 Task: Find connections with filter location Fontaine with filter topic #CVwith filter profile language German with filter current company Computacenter with filter school St.Columba's School, New Delhi with filter industry Family Planning Centers with filter service category Videography with filter keywords title Medical Laboratory Tech
Action: Mouse moved to (551, 88)
Screenshot: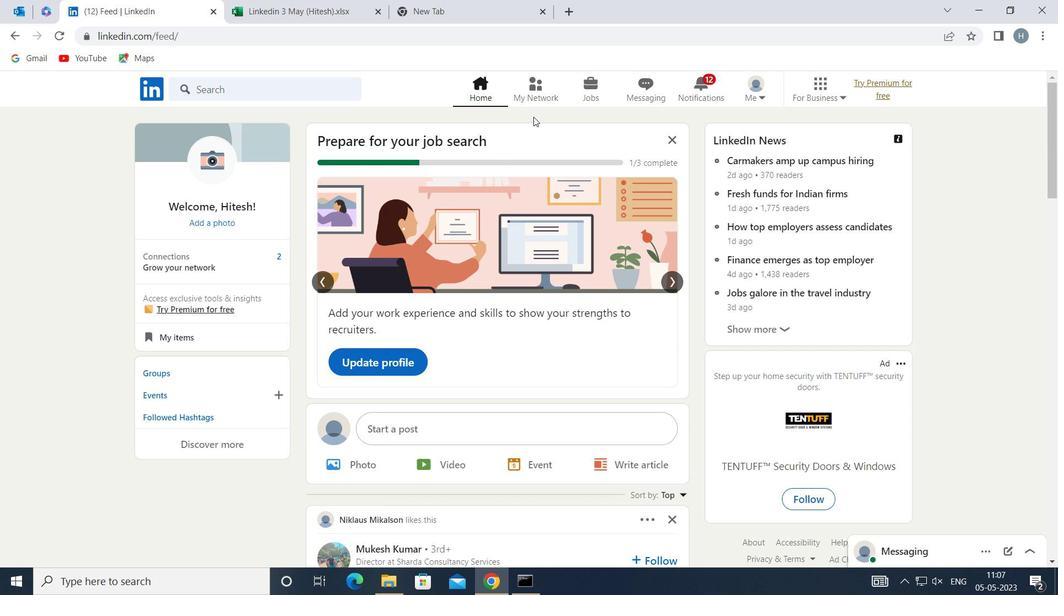 
Action: Mouse pressed left at (551, 88)
Screenshot: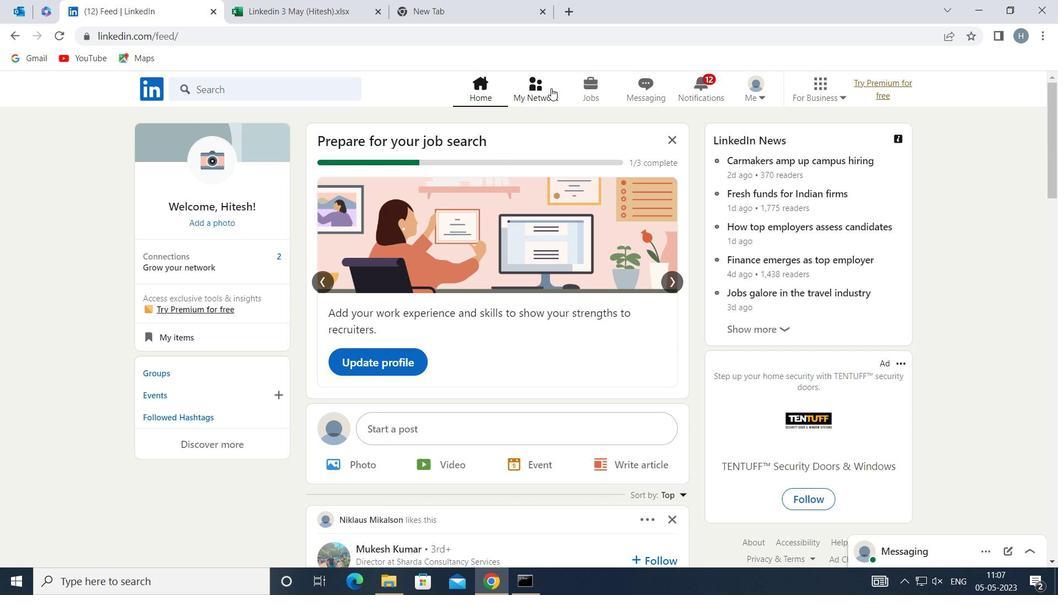 
Action: Mouse moved to (275, 169)
Screenshot: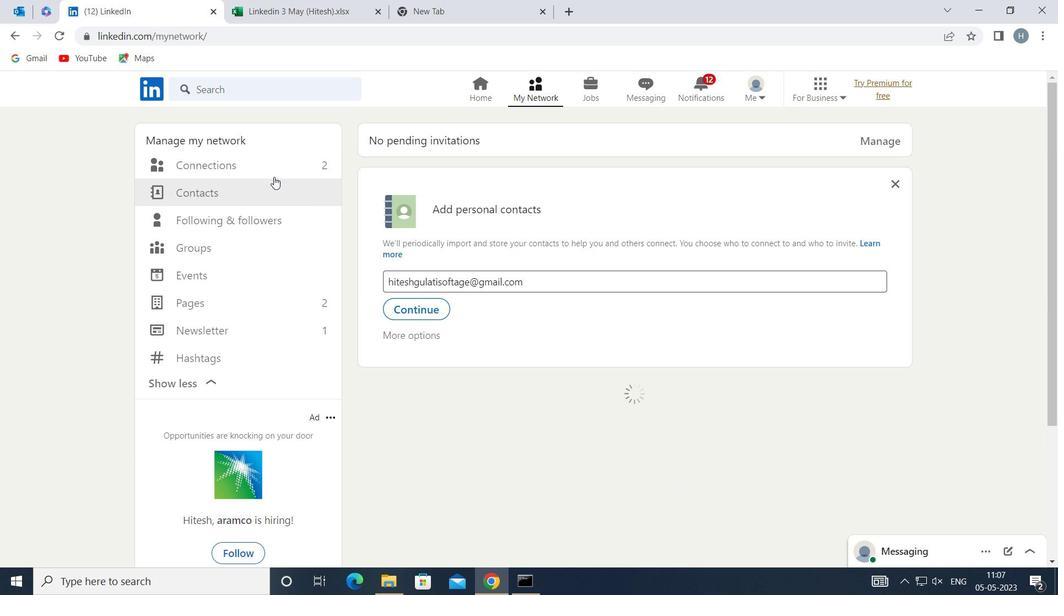 
Action: Mouse pressed left at (275, 169)
Screenshot: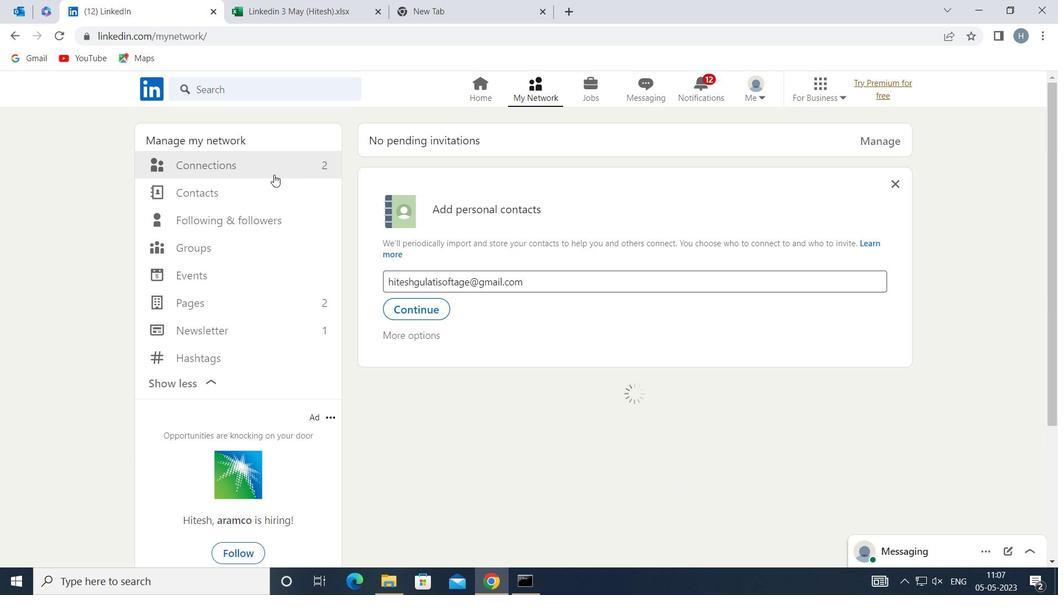 
Action: Mouse moved to (634, 168)
Screenshot: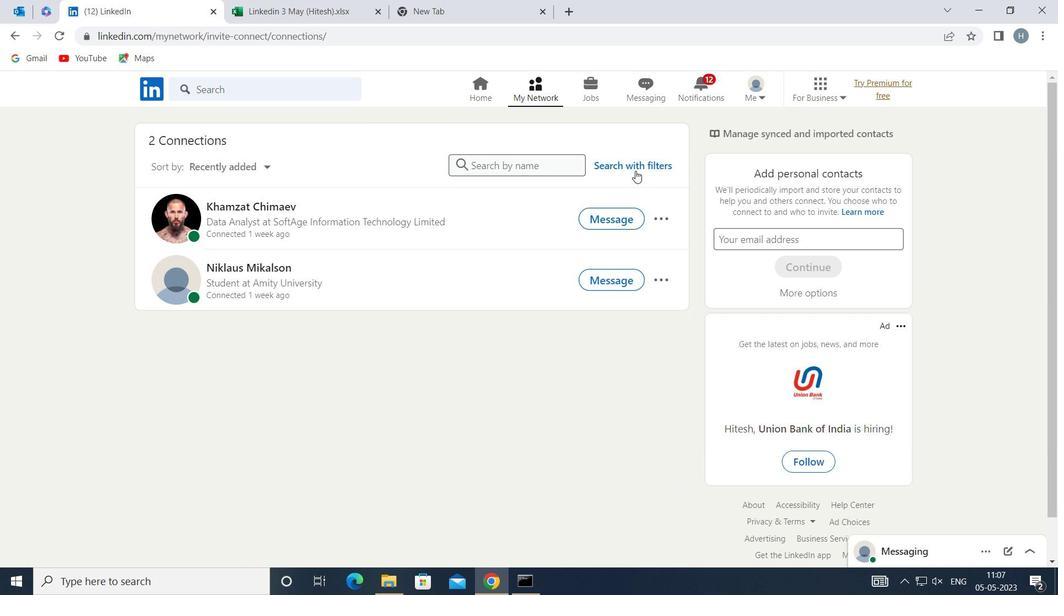 
Action: Mouse pressed left at (634, 168)
Screenshot: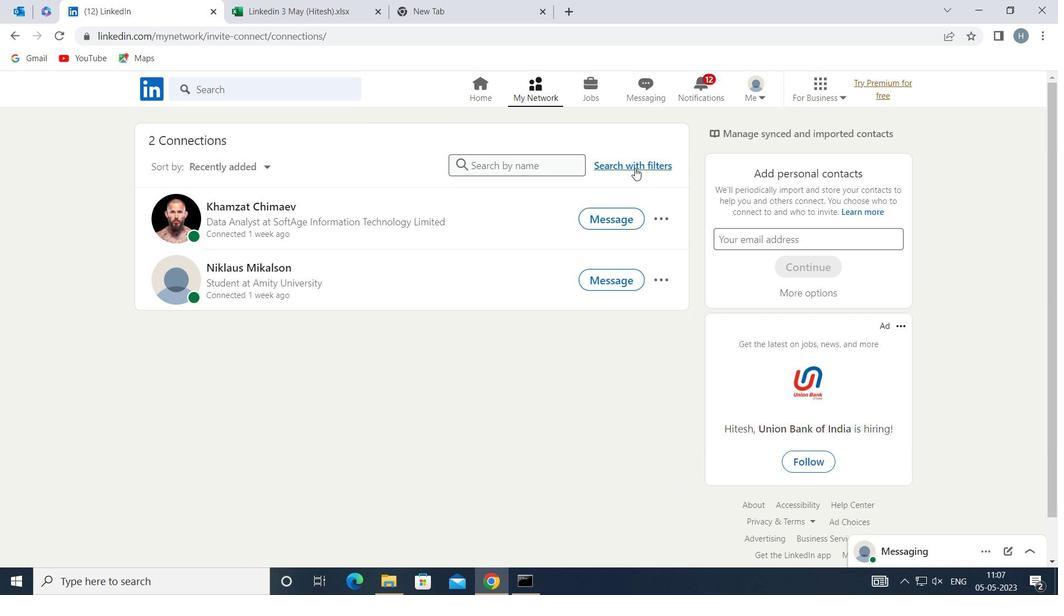 
Action: Mouse moved to (577, 128)
Screenshot: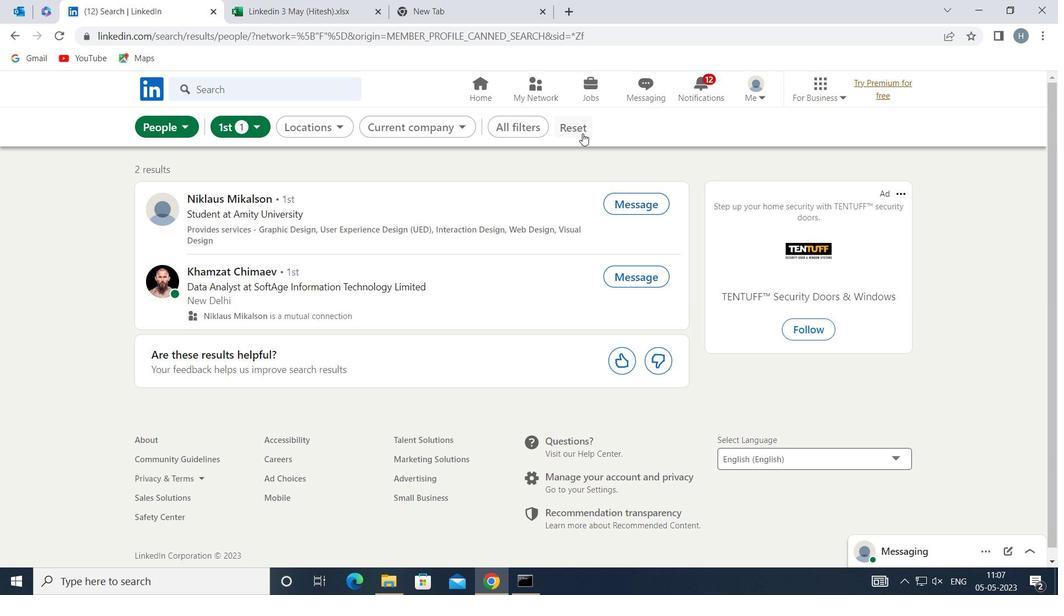 
Action: Mouse pressed left at (577, 128)
Screenshot: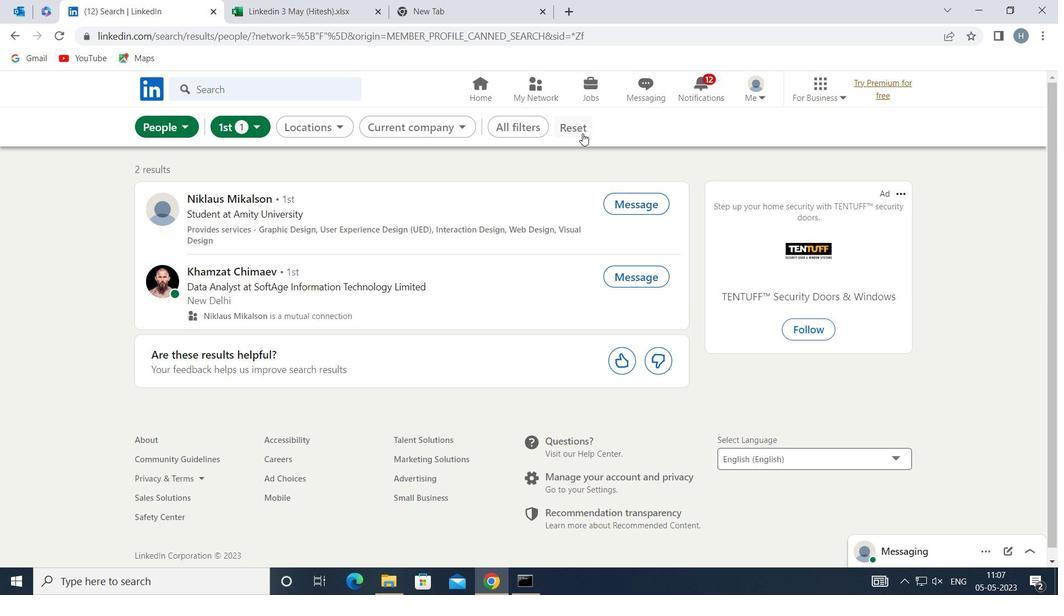 
Action: Mouse moved to (565, 128)
Screenshot: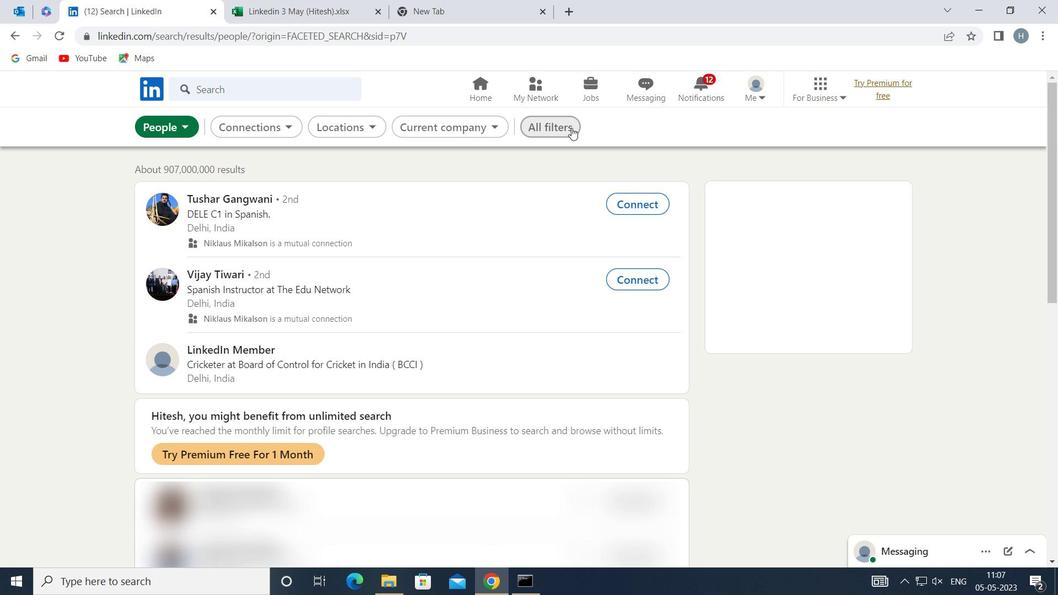 
Action: Mouse pressed left at (565, 128)
Screenshot: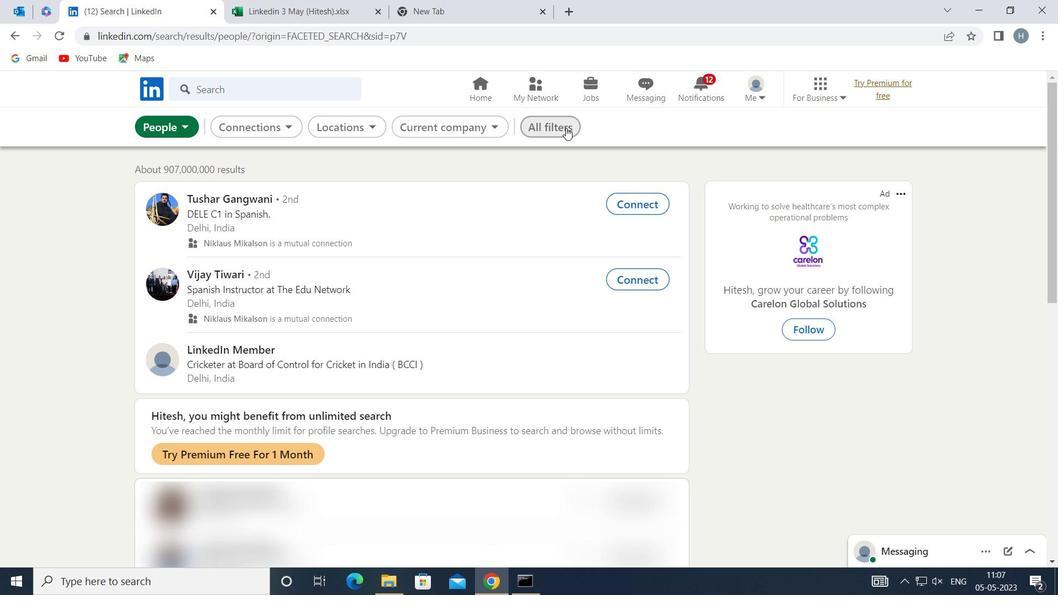 
Action: Mouse moved to (844, 349)
Screenshot: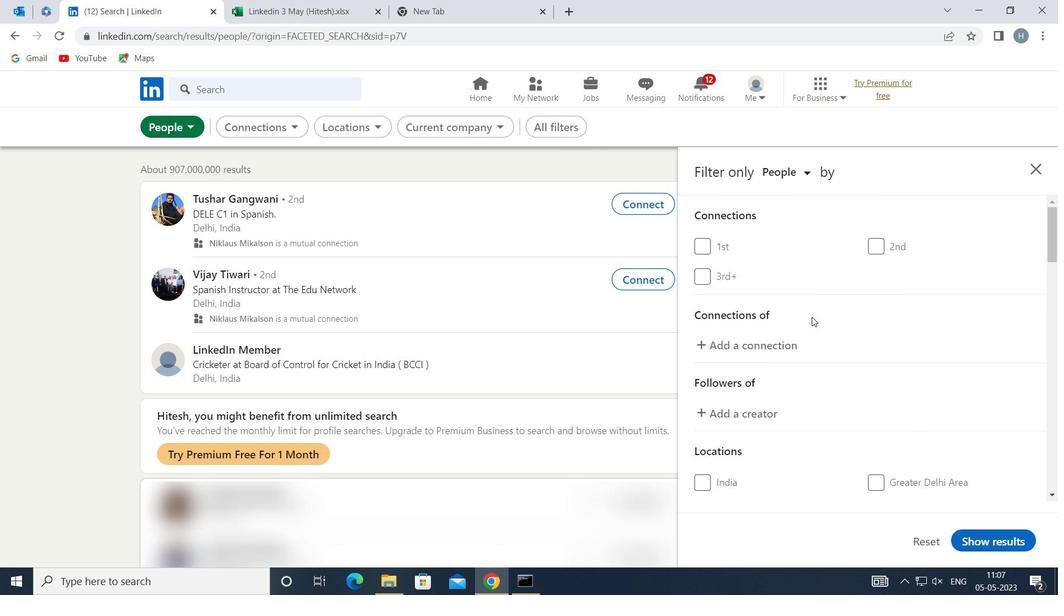 
Action: Mouse scrolled (844, 348) with delta (0, 0)
Screenshot: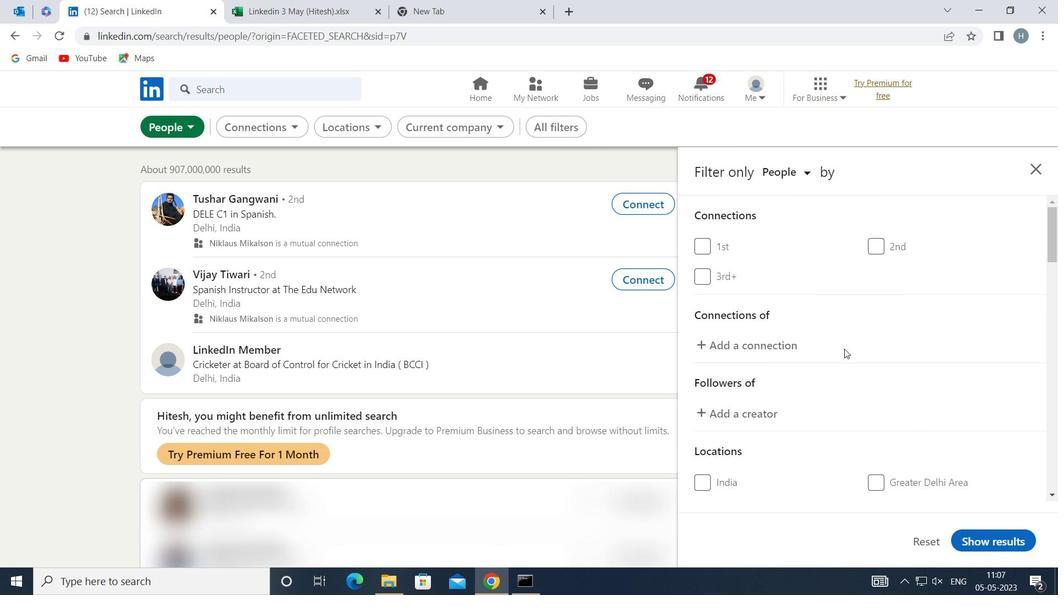 
Action: Mouse scrolled (844, 348) with delta (0, 0)
Screenshot: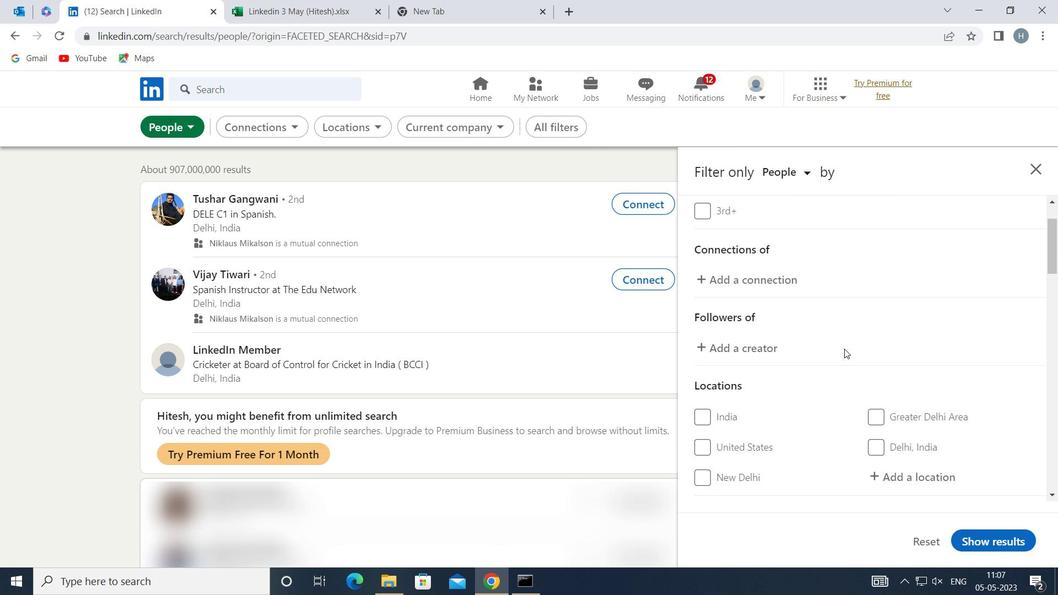 
Action: Mouse scrolled (844, 348) with delta (0, 0)
Screenshot: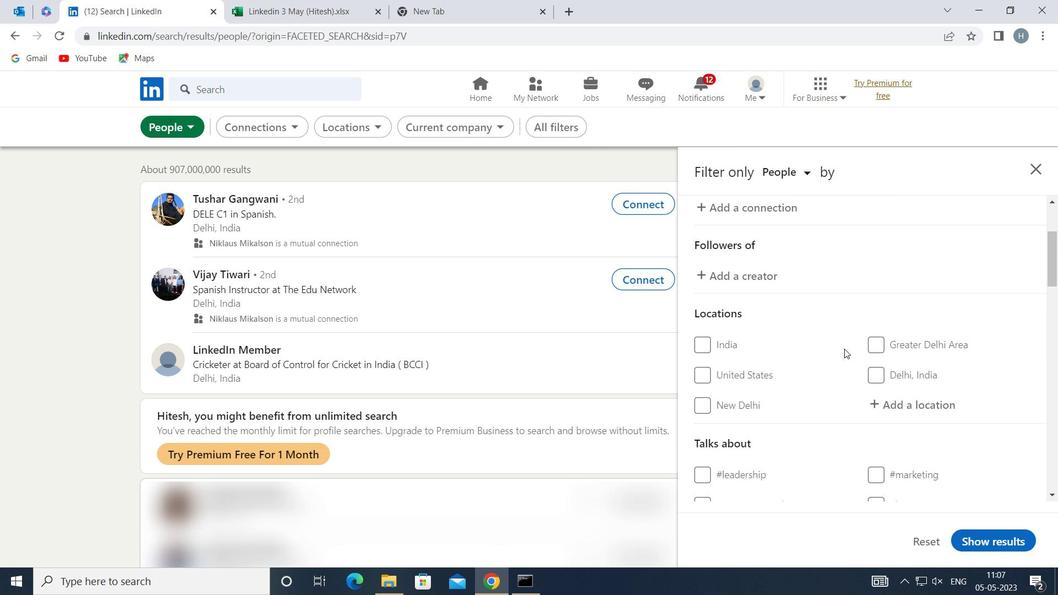 
Action: Mouse moved to (919, 332)
Screenshot: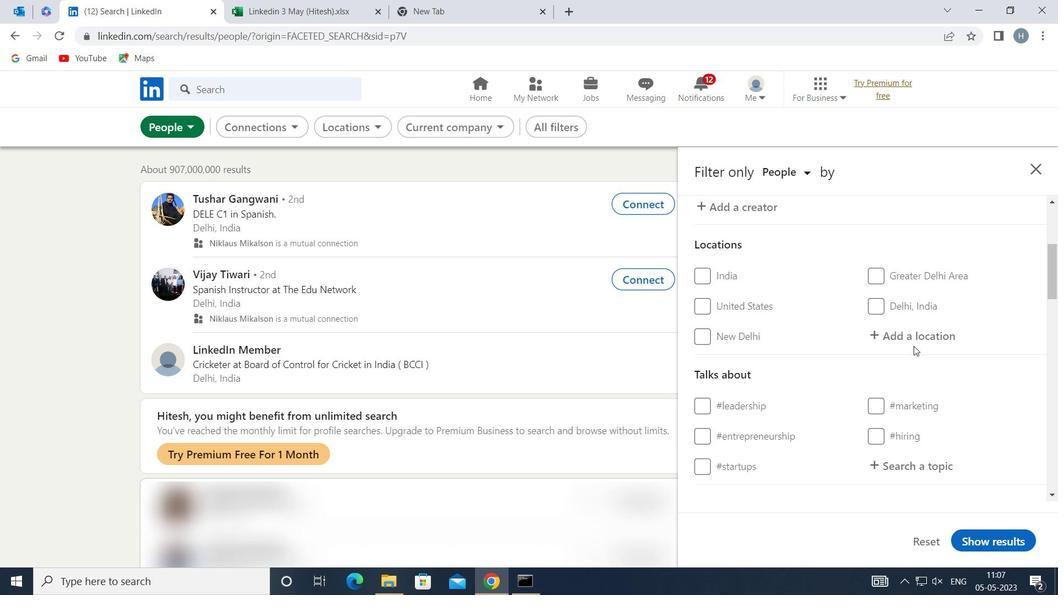 
Action: Mouse pressed left at (919, 332)
Screenshot: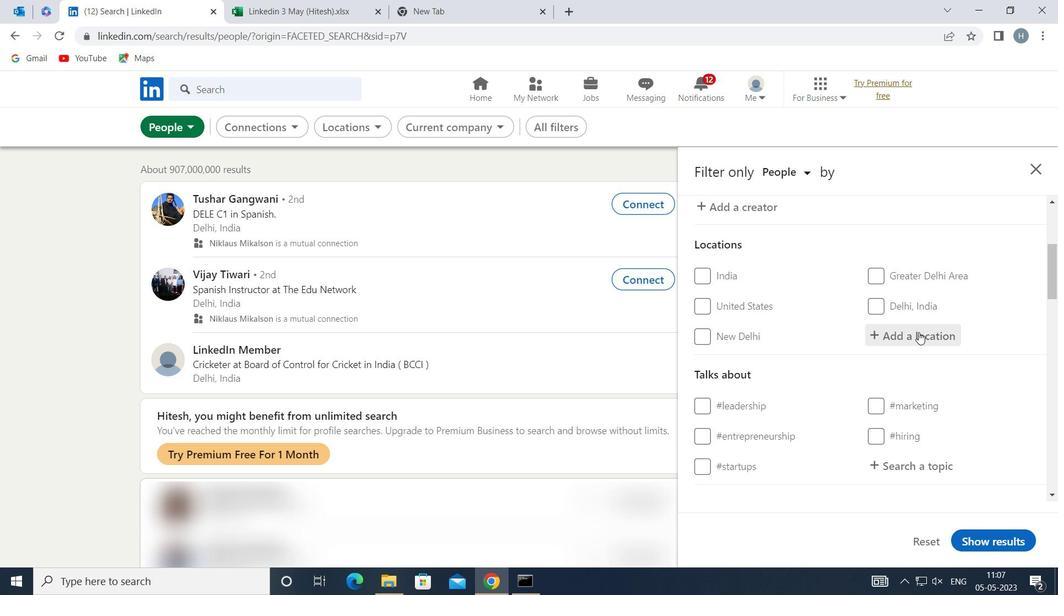 
Action: Key pressed <Key.shift>FONTAINE
Screenshot: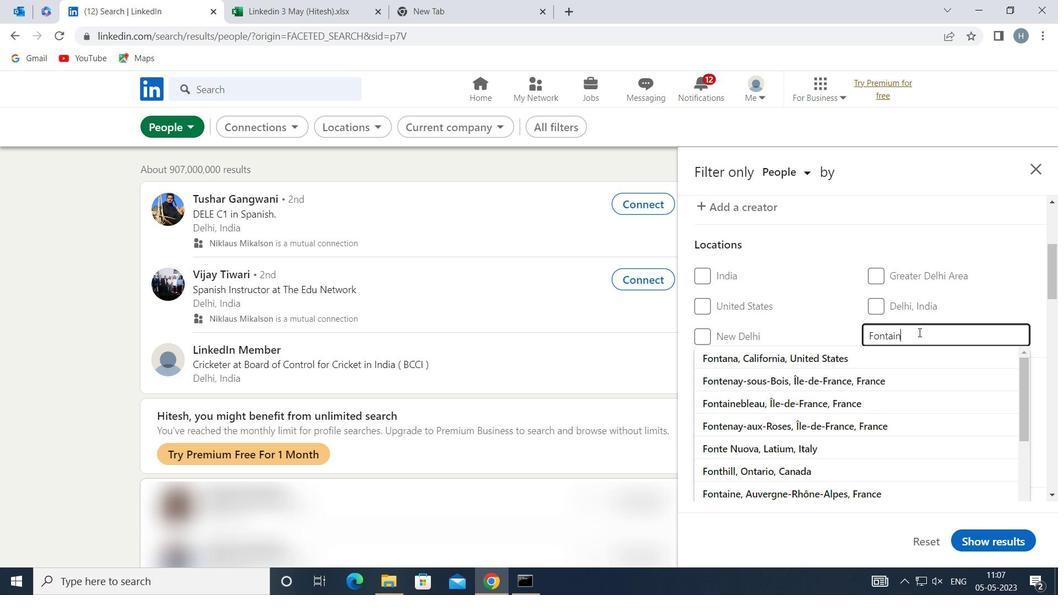 
Action: Mouse moved to (900, 357)
Screenshot: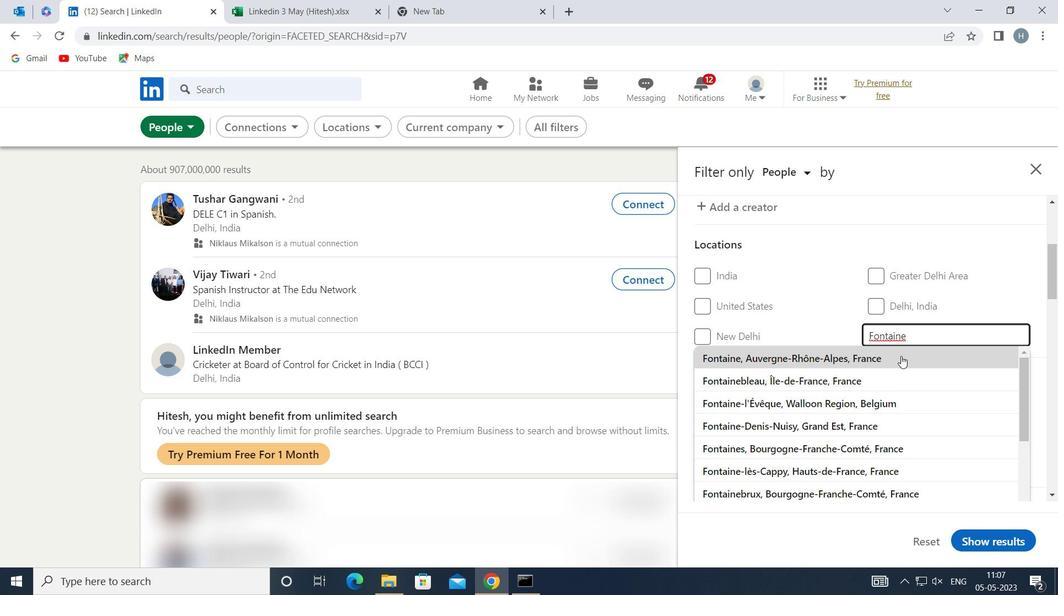 
Action: Mouse pressed left at (900, 357)
Screenshot: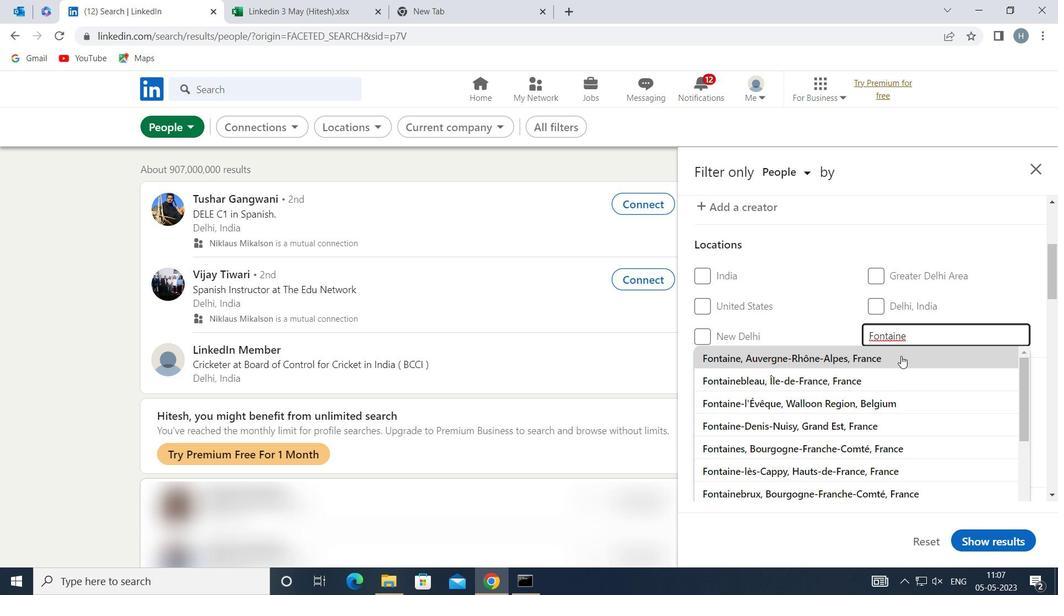 
Action: Mouse moved to (880, 323)
Screenshot: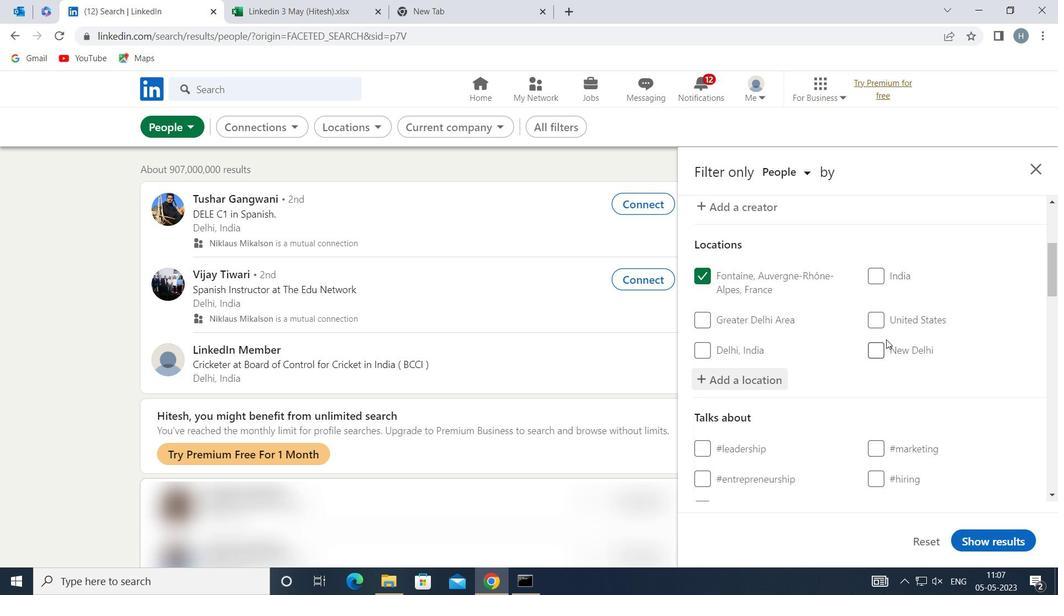 
Action: Mouse scrolled (880, 322) with delta (0, 0)
Screenshot: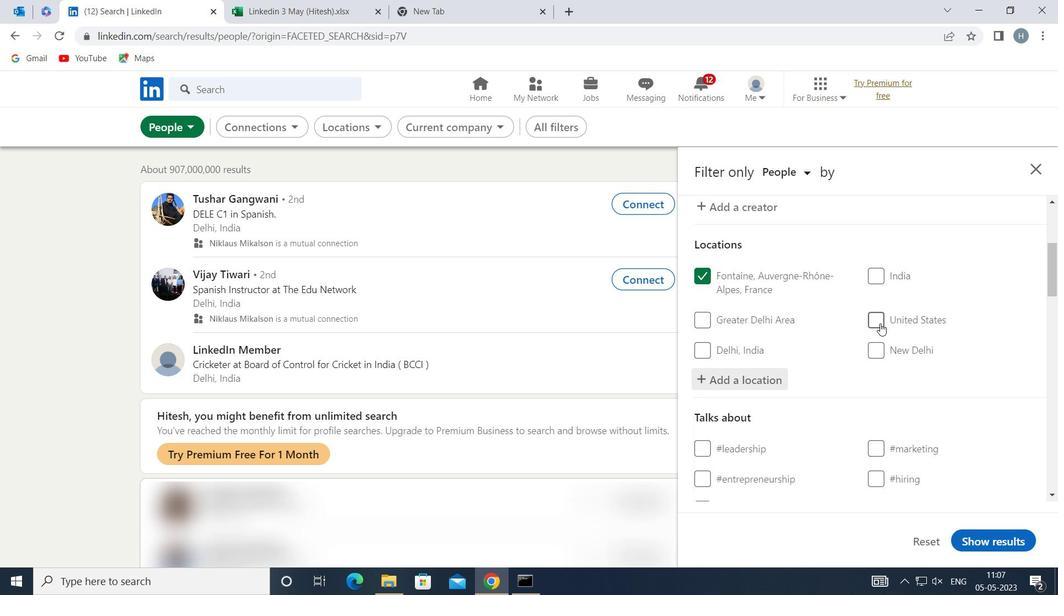 
Action: Mouse moved to (883, 331)
Screenshot: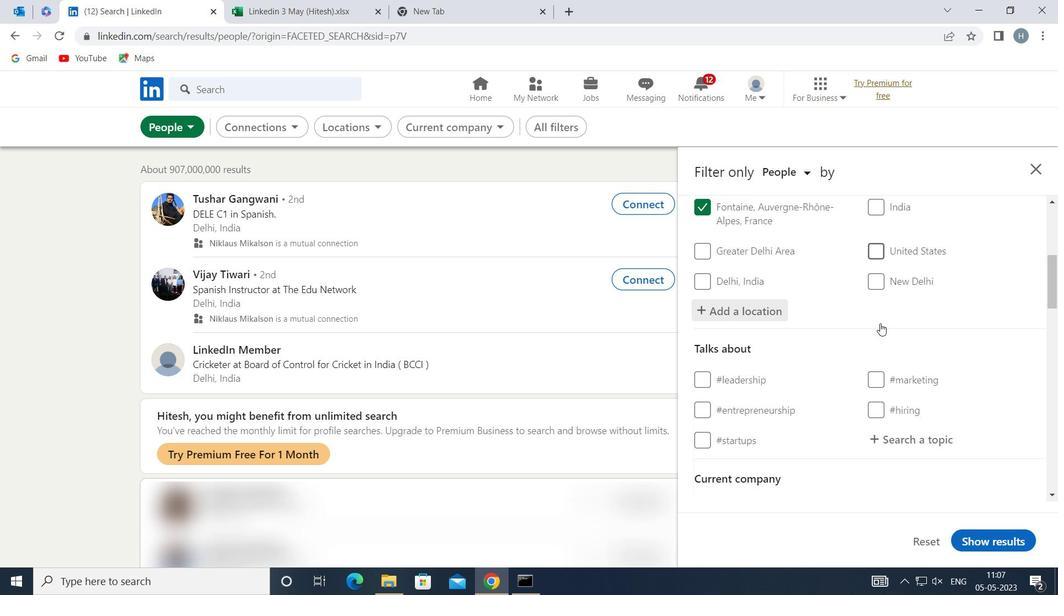 
Action: Mouse scrolled (883, 331) with delta (0, 0)
Screenshot: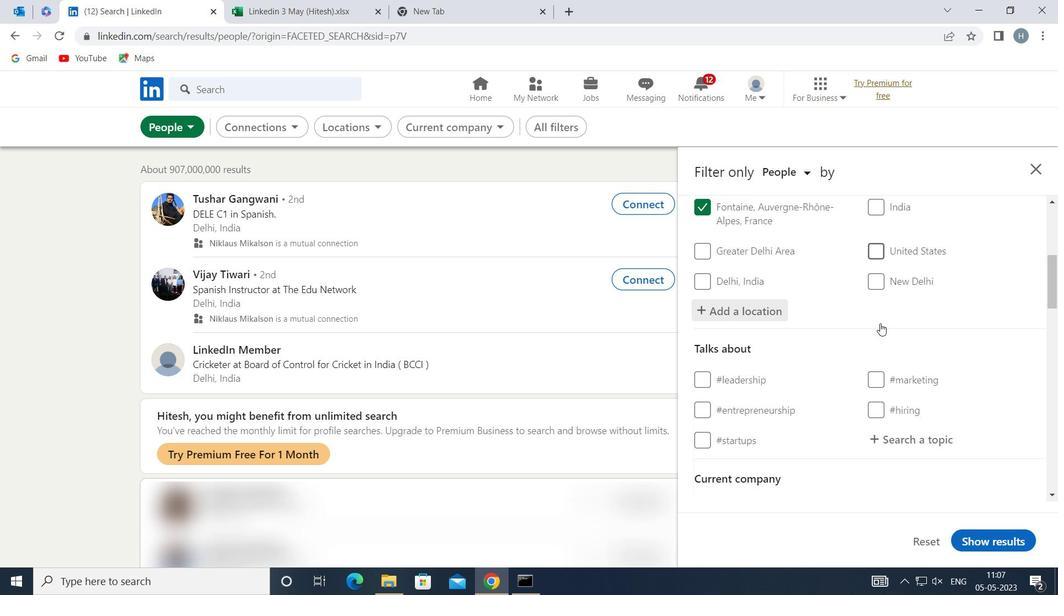 
Action: Mouse moved to (930, 373)
Screenshot: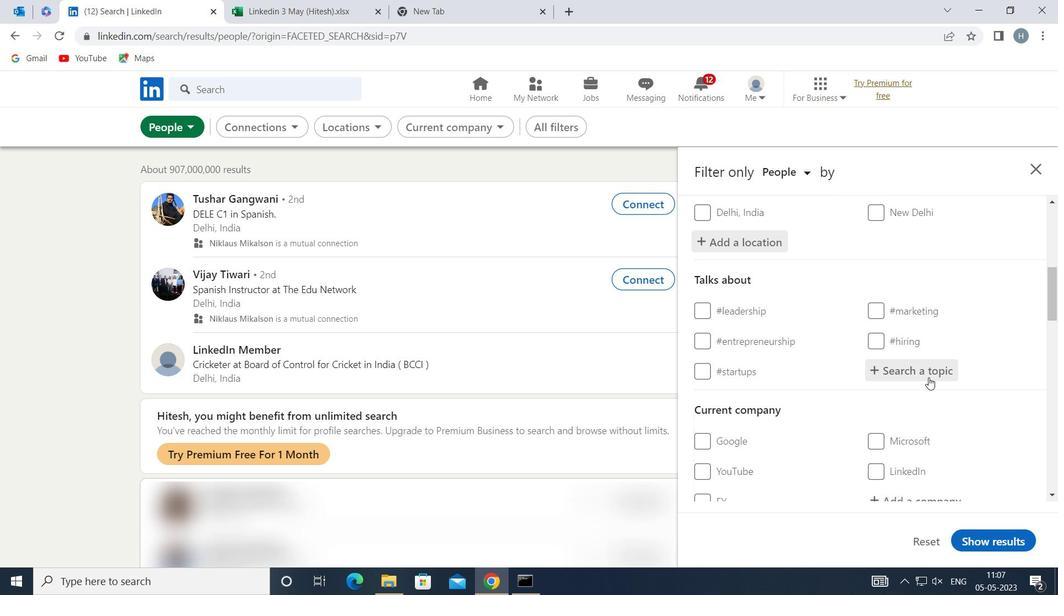 
Action: Mouse pressed left at (930, 373)
Screenshot: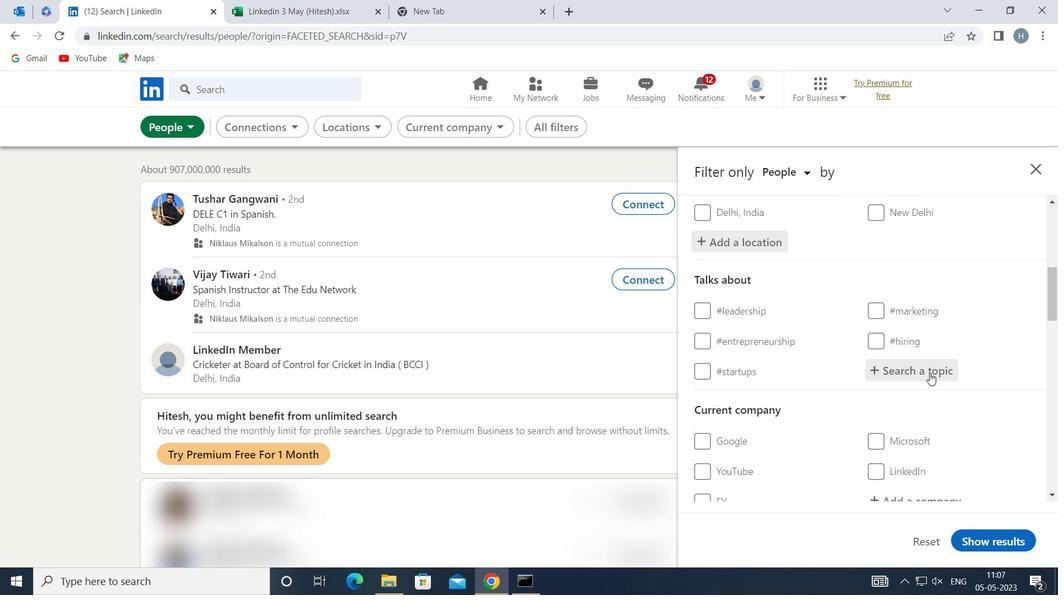 
Action: Mouse moved to (930, 373)
Screenshot: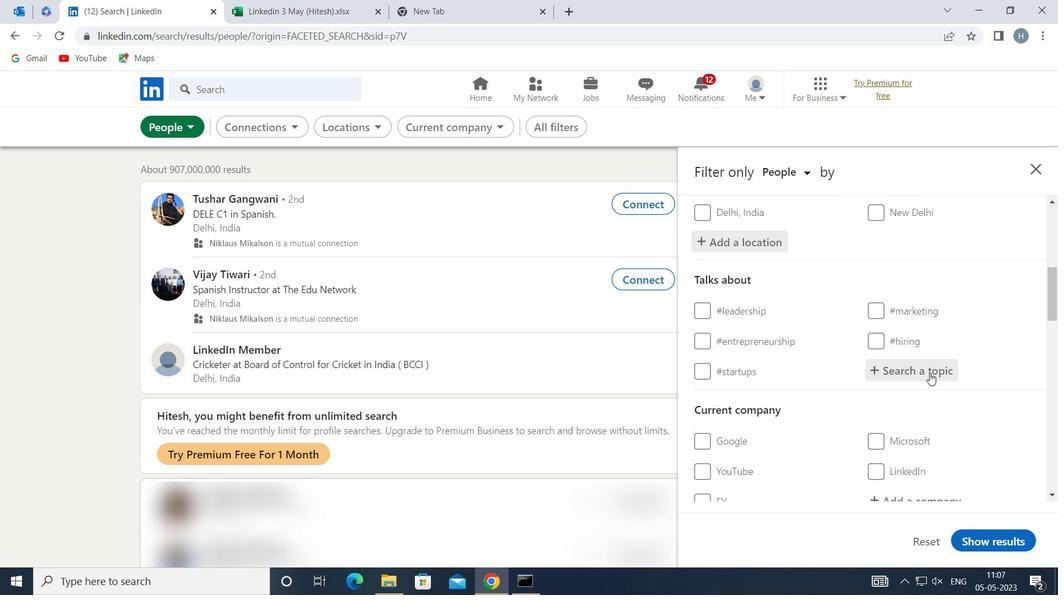 
Action: Key pressed <Key.shift>CV
Screenshot: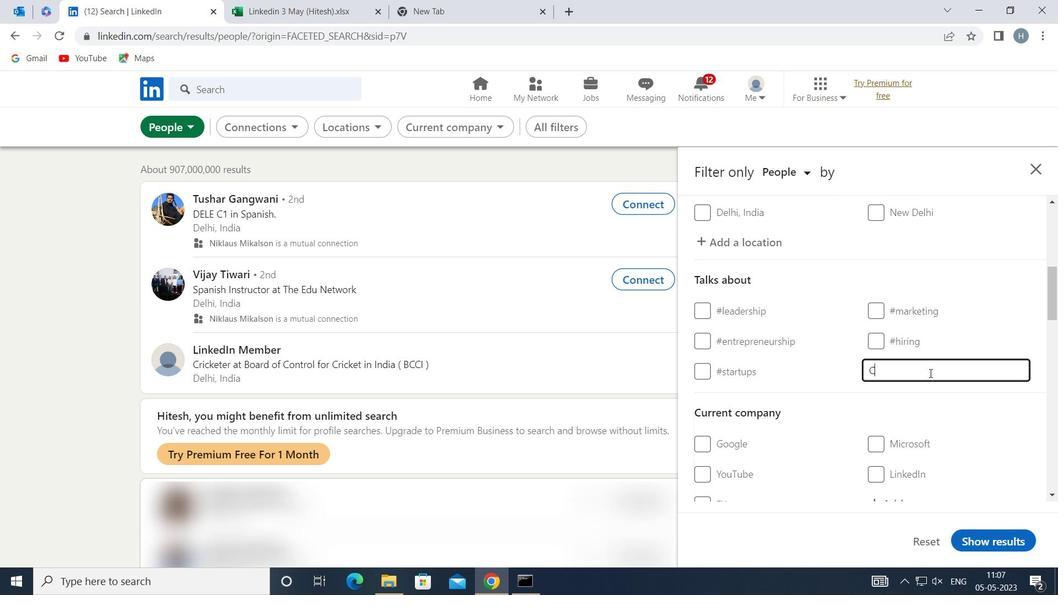 
Action: Mouse moved to (889, 389)
Screenshot: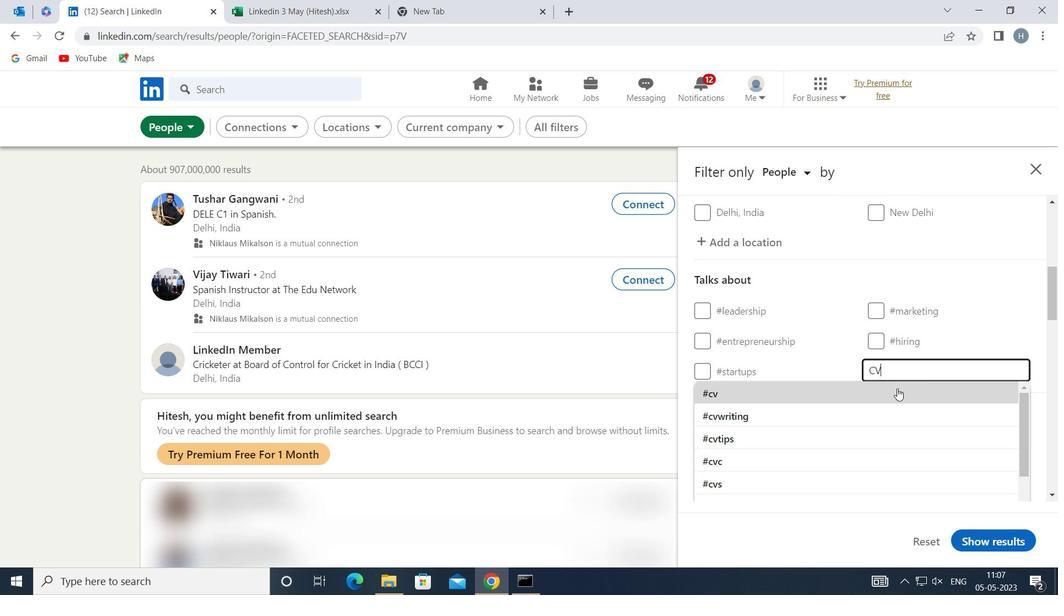 
Action: Mouse pressed left at (889, 389)
Screenshot: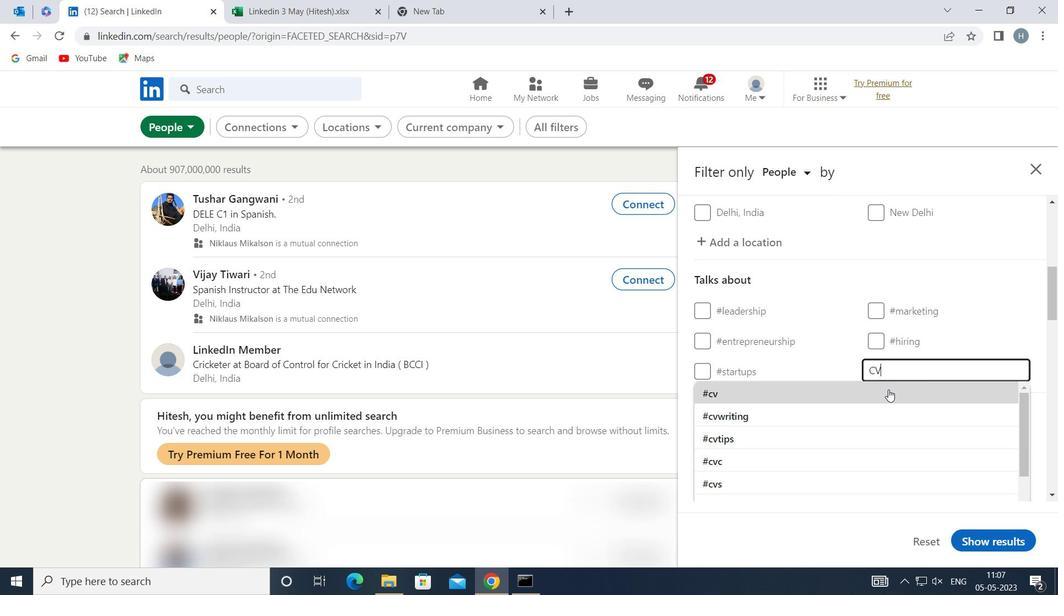 
Action: Mouse moved to (860, 384)
Screenshot: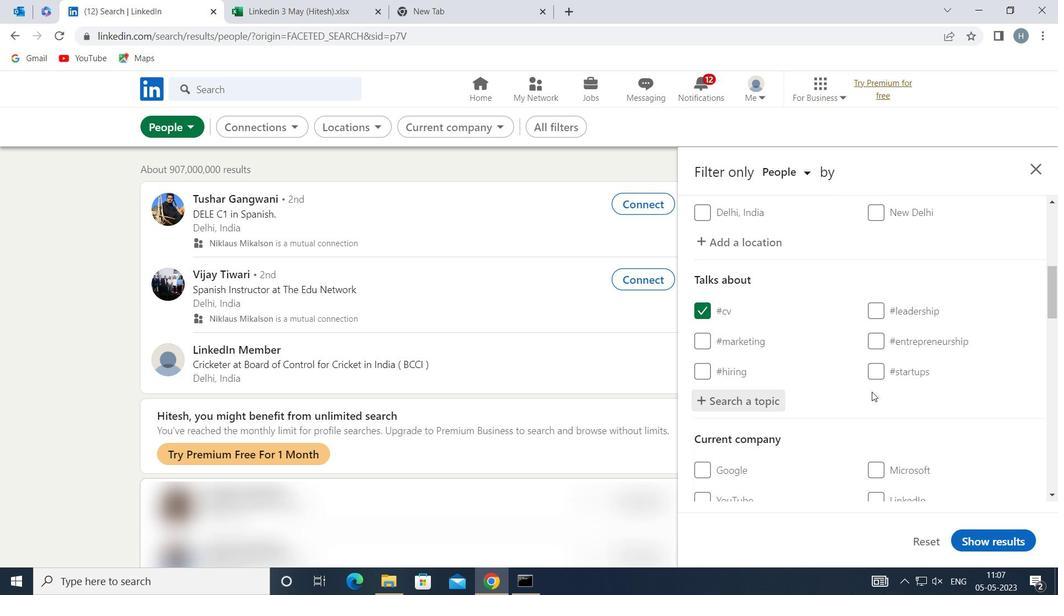 
Action: Mouse scrolled (860, 383) with delta (0, 0)
Screenshot: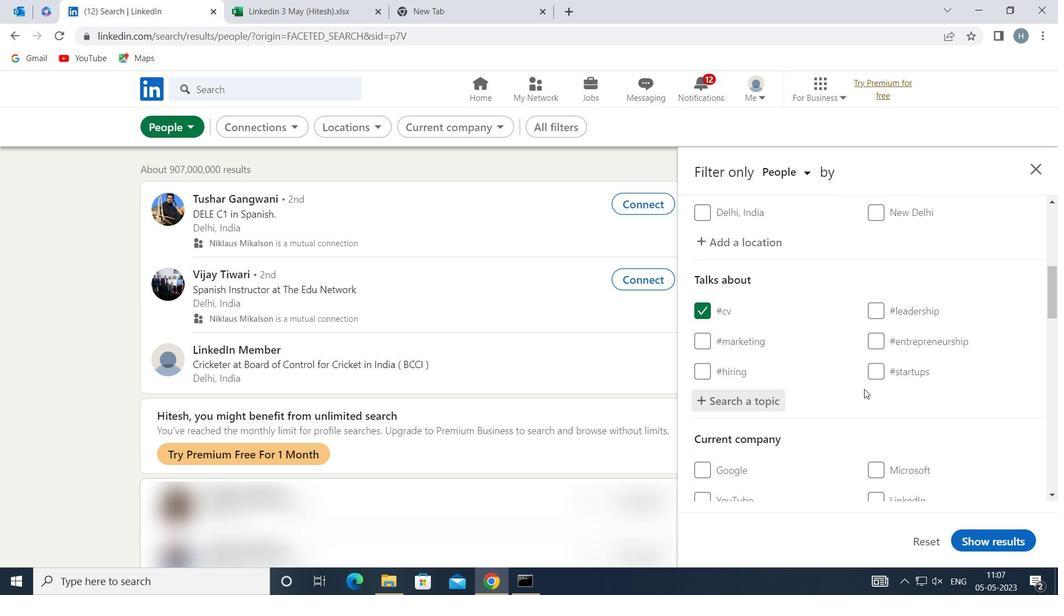 
Action: Mouse scrolled (860, 383) with delta (0, 0)
Screenshot: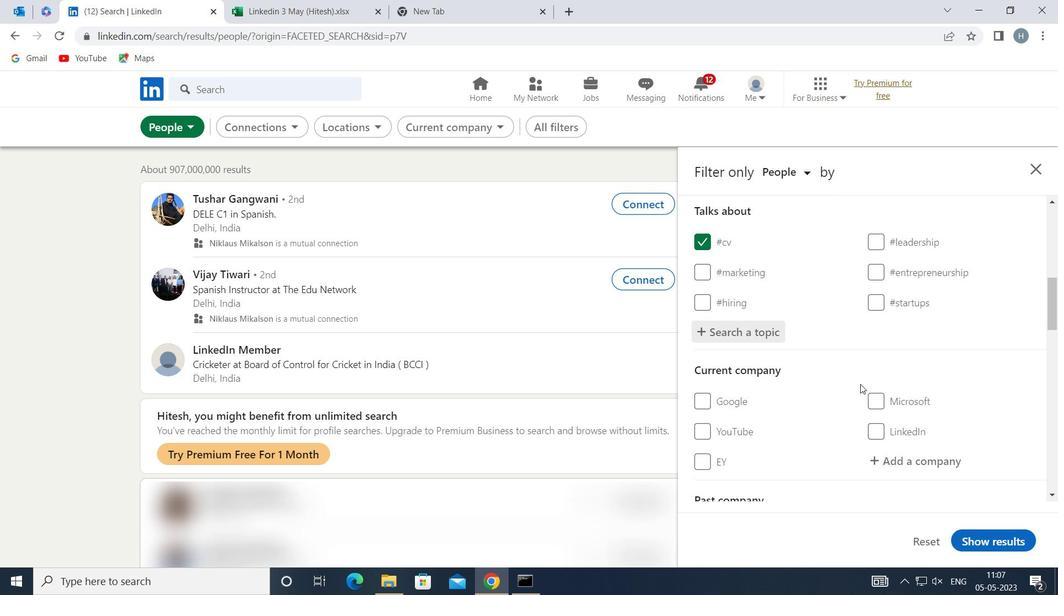 
Action: Mouse scrolled (860, 383) with delta (0, 0)
Screenshot: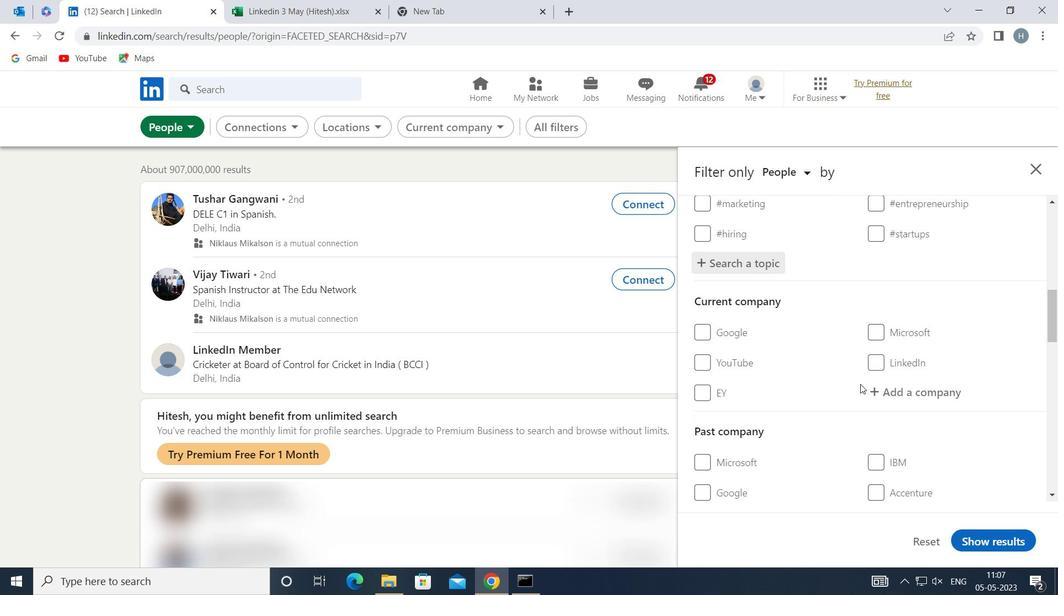 
Action: Mouse scrolled (860, 383) with delta (0, 0)
Screenshot: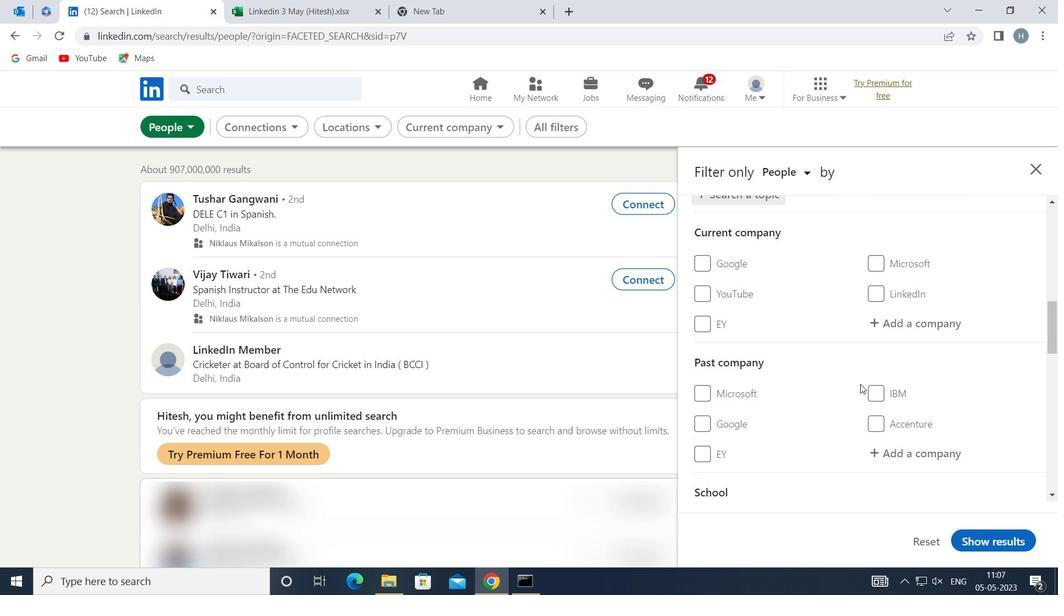 
Action: Mouse moved to (860, 383)
Screenshot: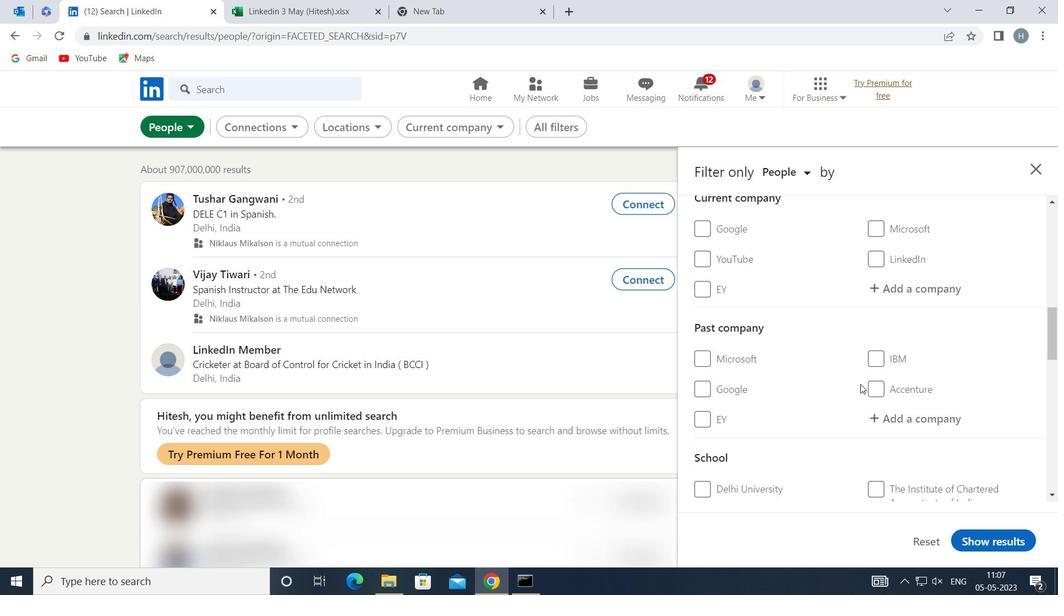 
Action: Mouse scrolled (860, 383) with delta (0, 0)
Screenshot: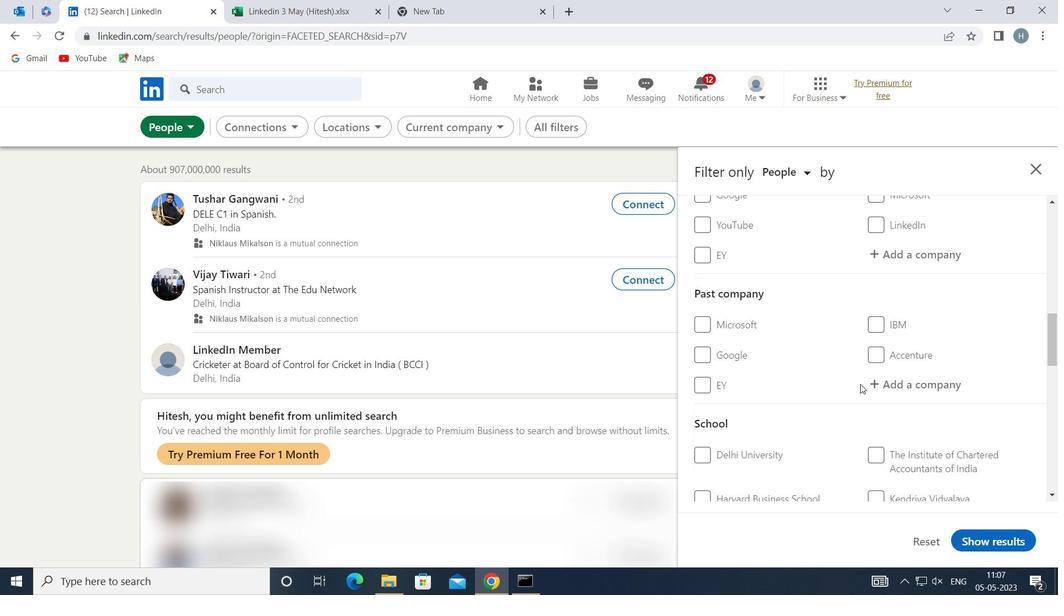 
Action: Mouse moved to (860, 383)
Screenshot: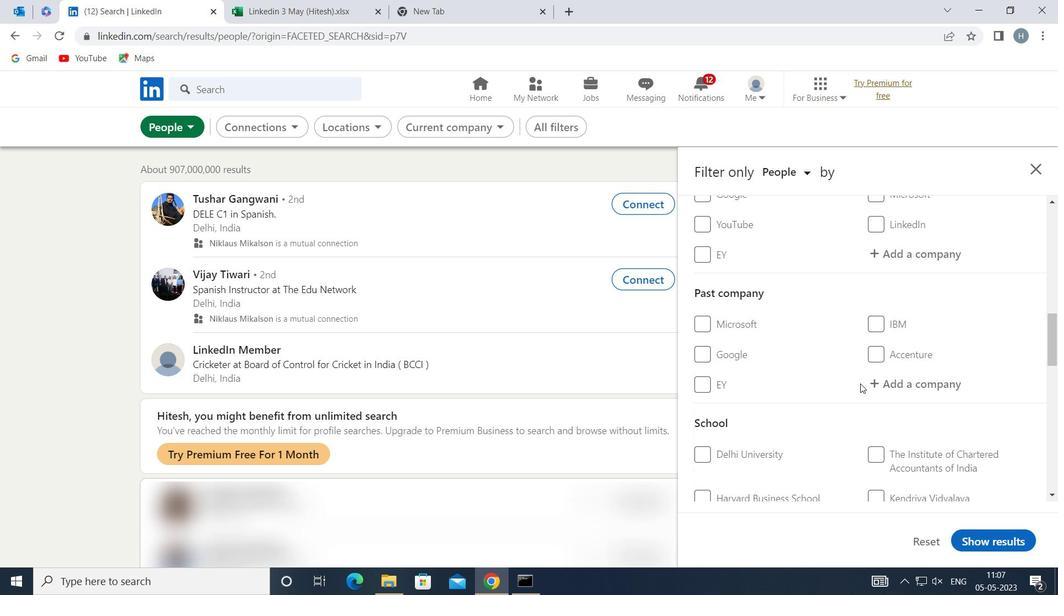 
Action: Mouse scrolled (860, 382) with delta (0, 0)
Screenshot: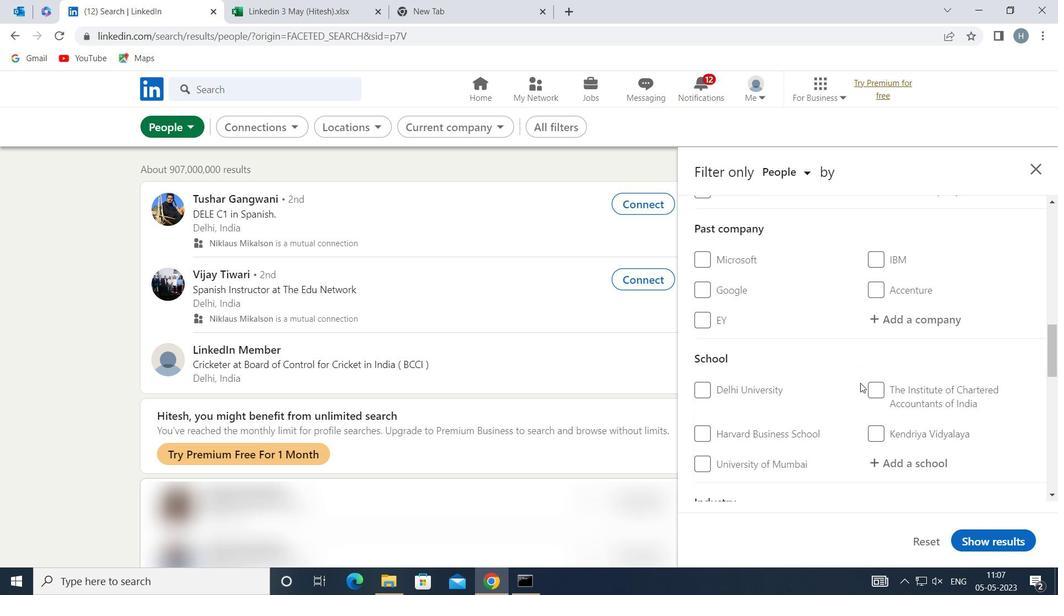 
Action: Mouse moved to (860, 384)
Screenshot: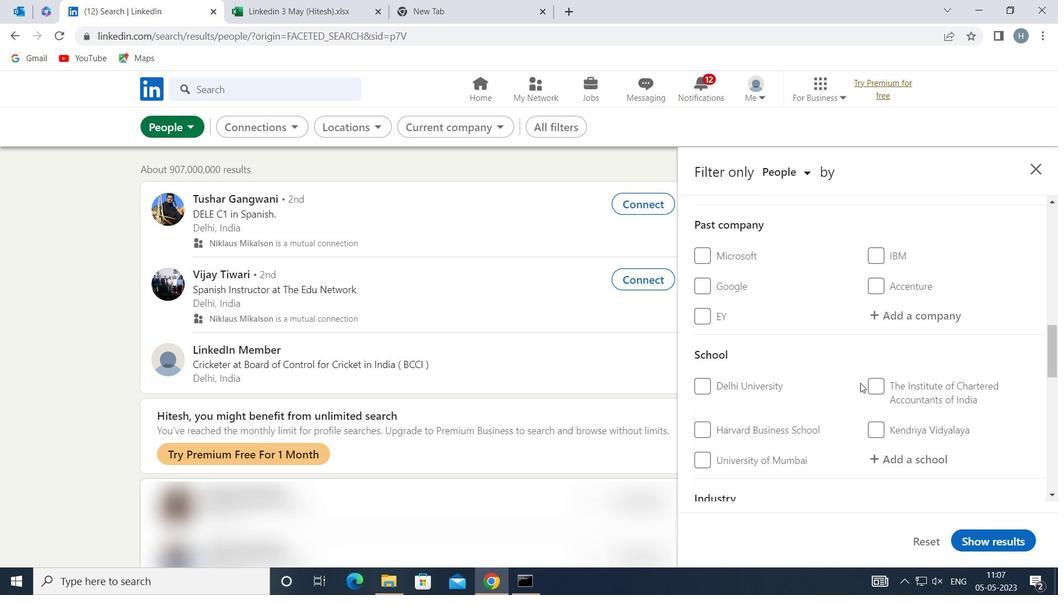 
Action: Mouse scrolled (860, 383) with delta (0, 0)
Screenshot: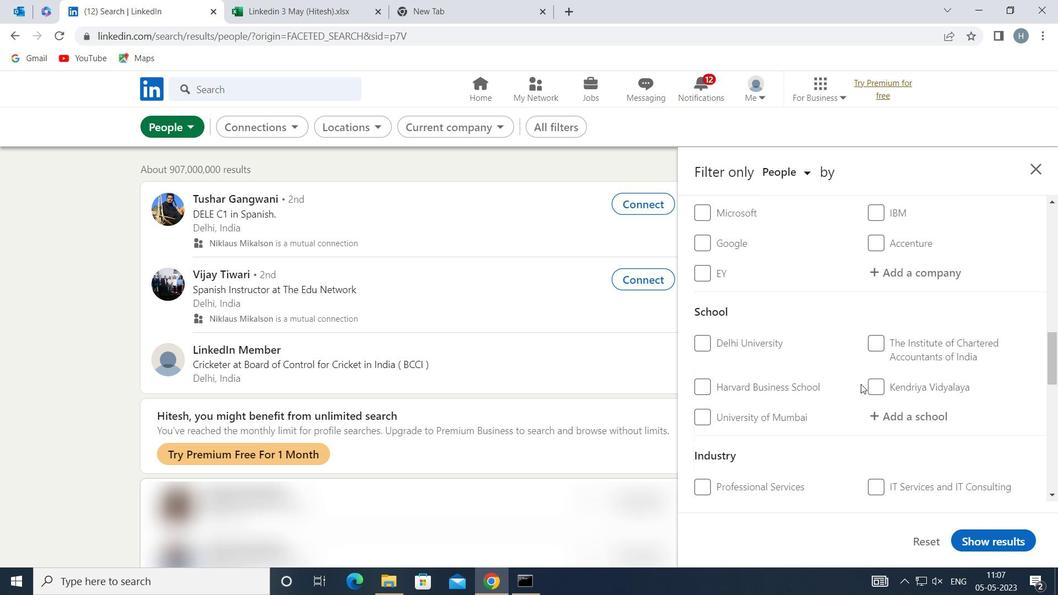 
Action: Mouse scrolled (860, 383) with delta (0, 0)
Screenshot: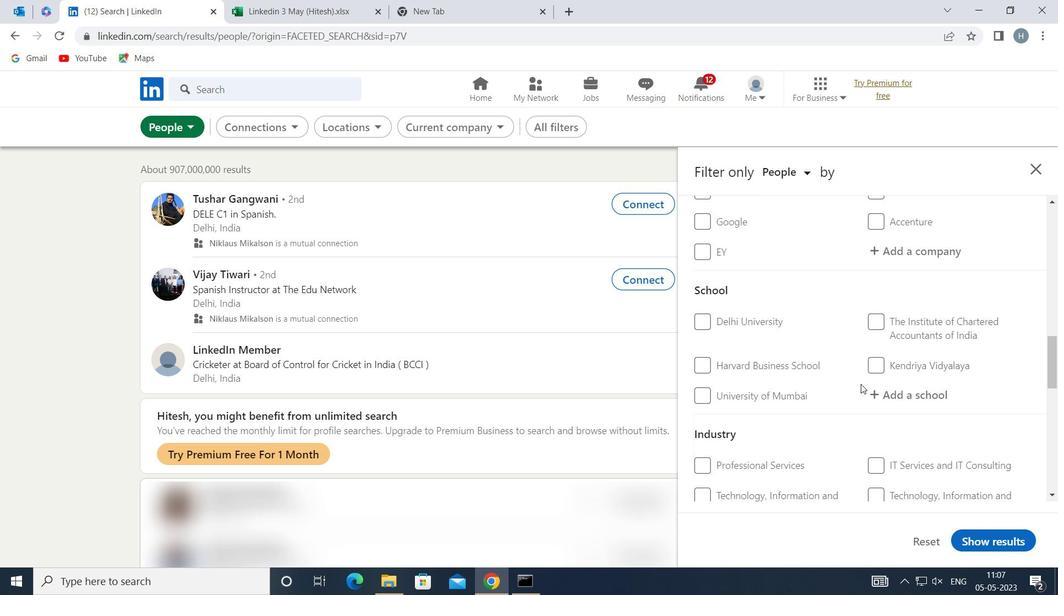 
Action: Mouse scrolled (860, 383) with delta (0, 0)
Screenshot: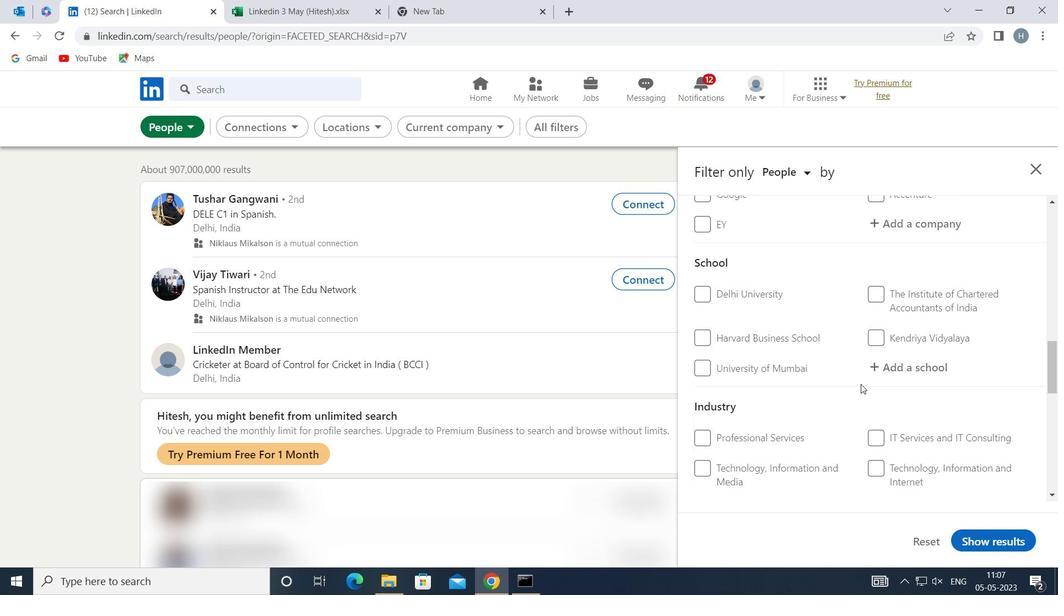 
Action: Mouse scrolled (860, 383) with delta (0, 0)
Screenshot: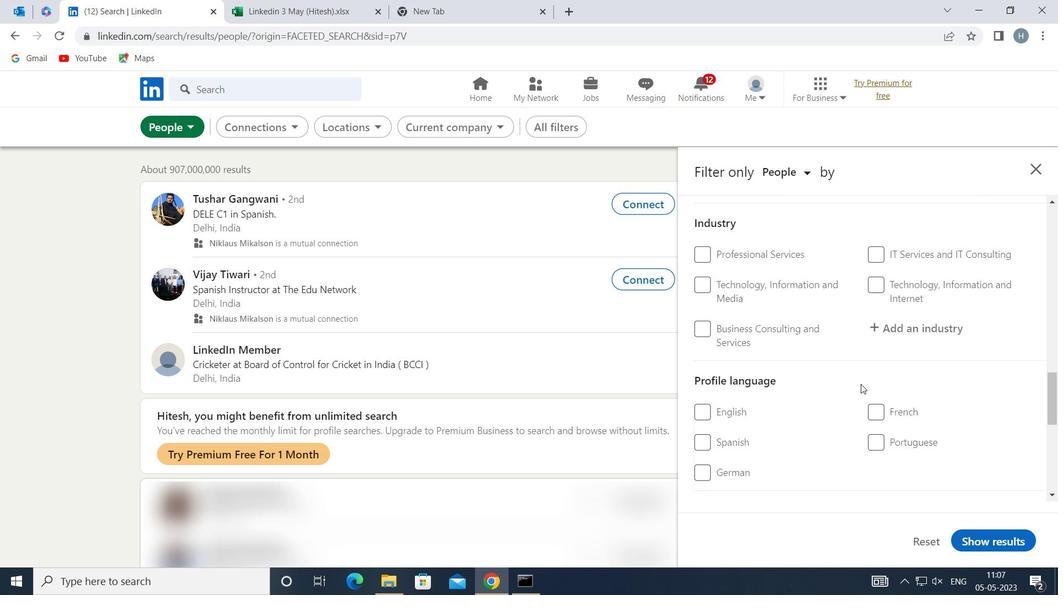 
Action: Mouse moved to (744, 401)
Screenshot: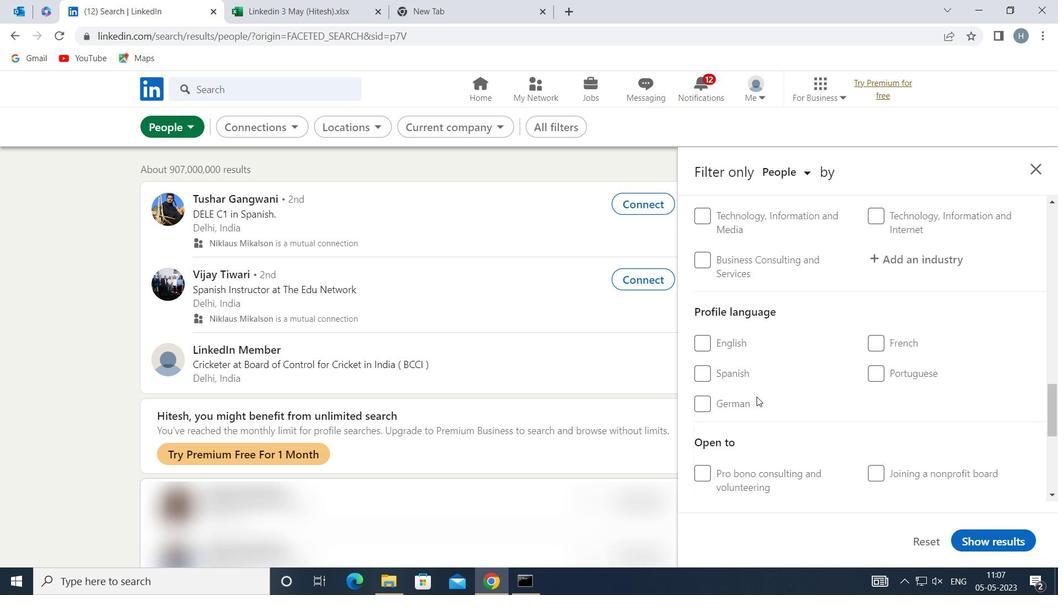 
Action: Mouse pressed left at (744, 401)
Screenshot: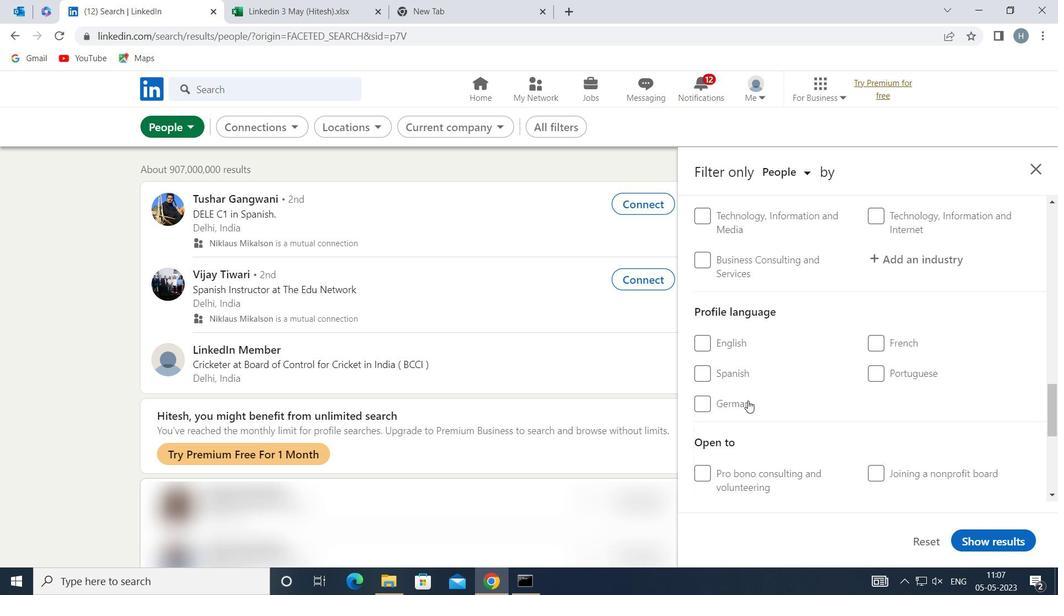 
Action: Mouse moved to (857, 391)
Screenshot: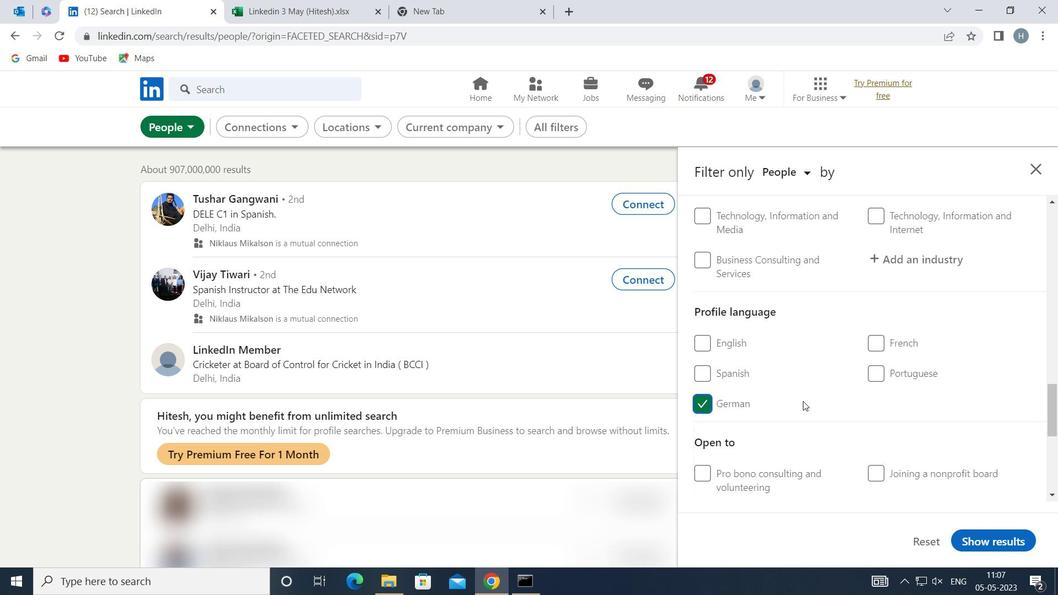 
Action: Mouse scrolled (857, 392) with delta (0, 0)
Screenshot: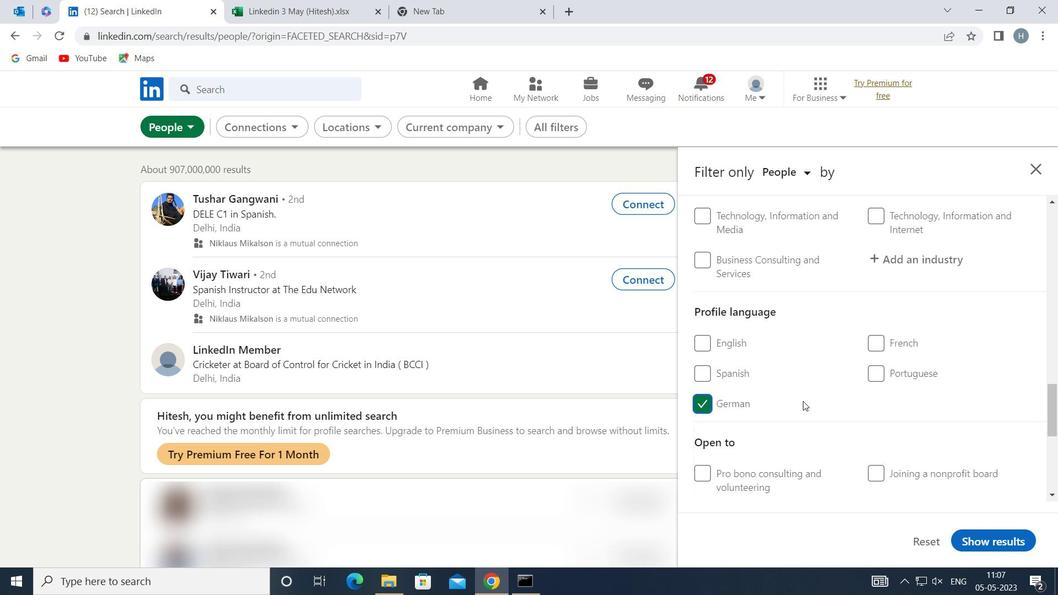 
Action: Mouse scrolled (857, 392) with delta (0, 0)
Screenshot: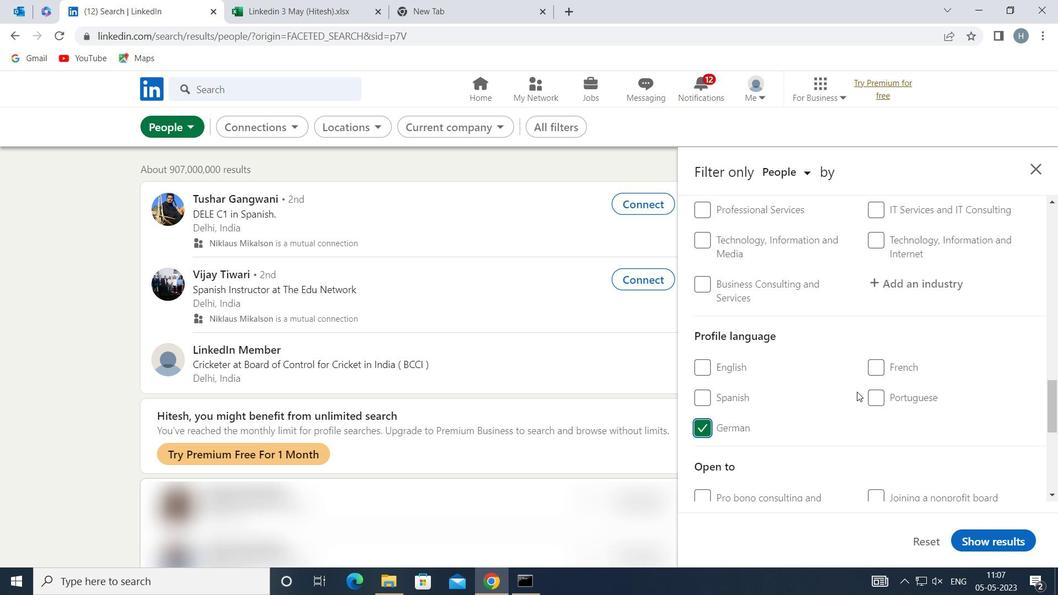 
Action: Mouse scrolled (857, 392) with delta (0, 0)
Screenshot: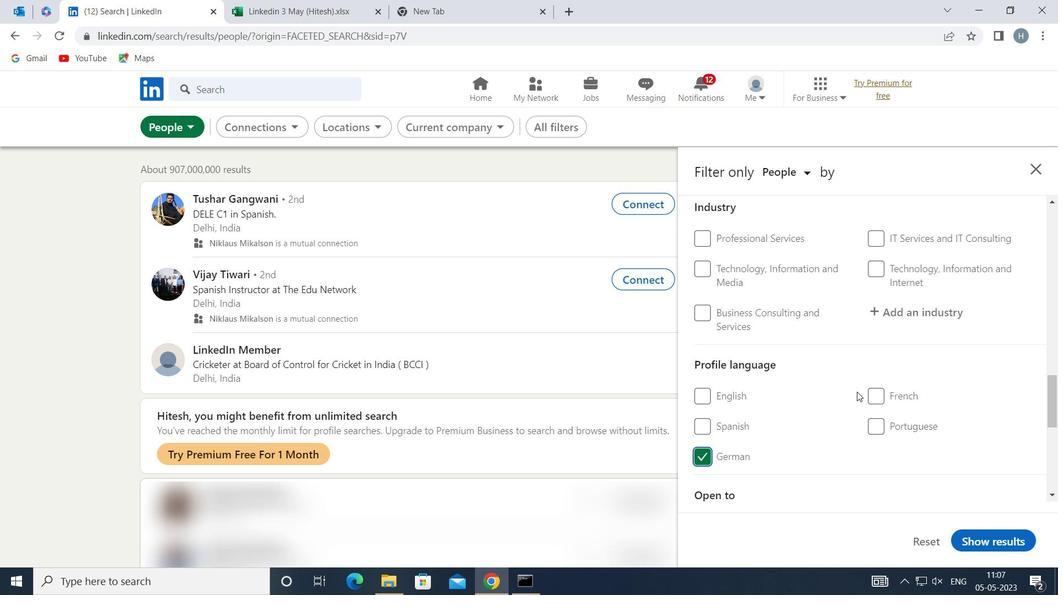 
Action: Mouse scrolled (857, 392) with delta (0, 0)
Screenshot: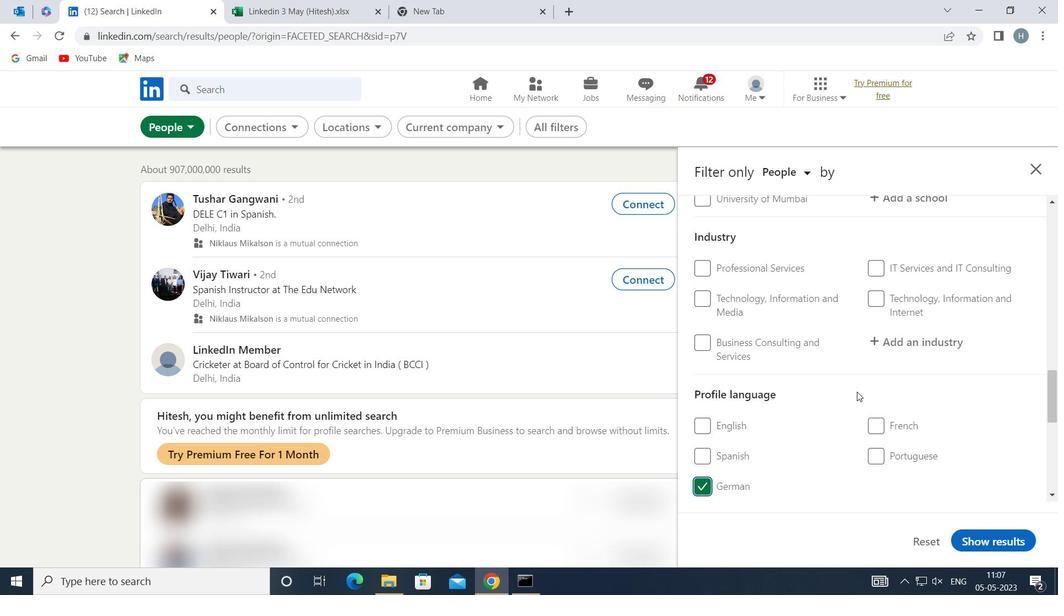 
Action: Mouse scrolled (857, 392) with delta (0, 0)
Screenshot: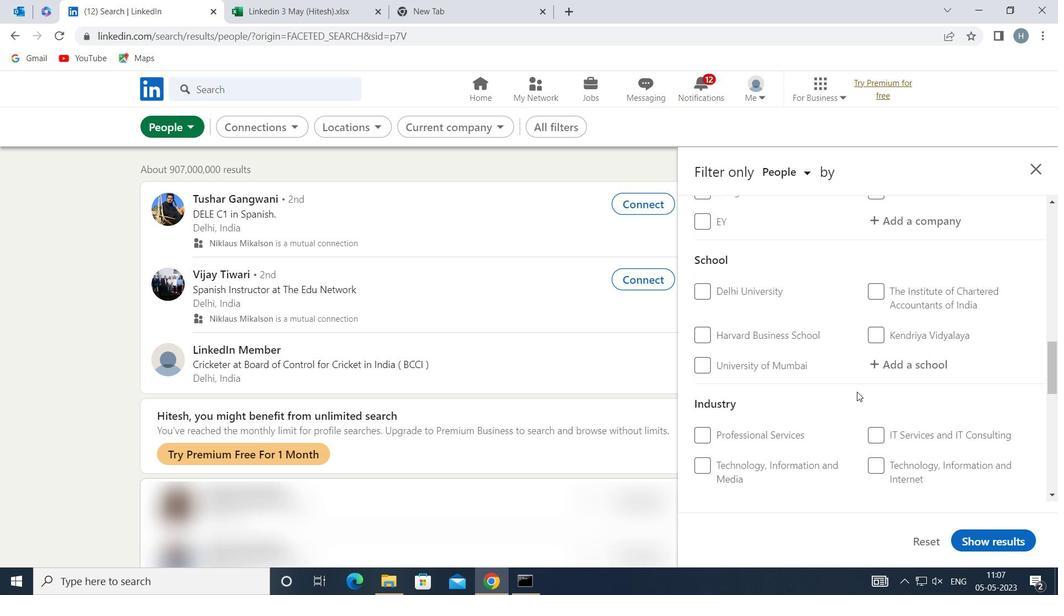 
Action: Mouse scrolled (857, 392) with delta (0, 0)
Screenshot: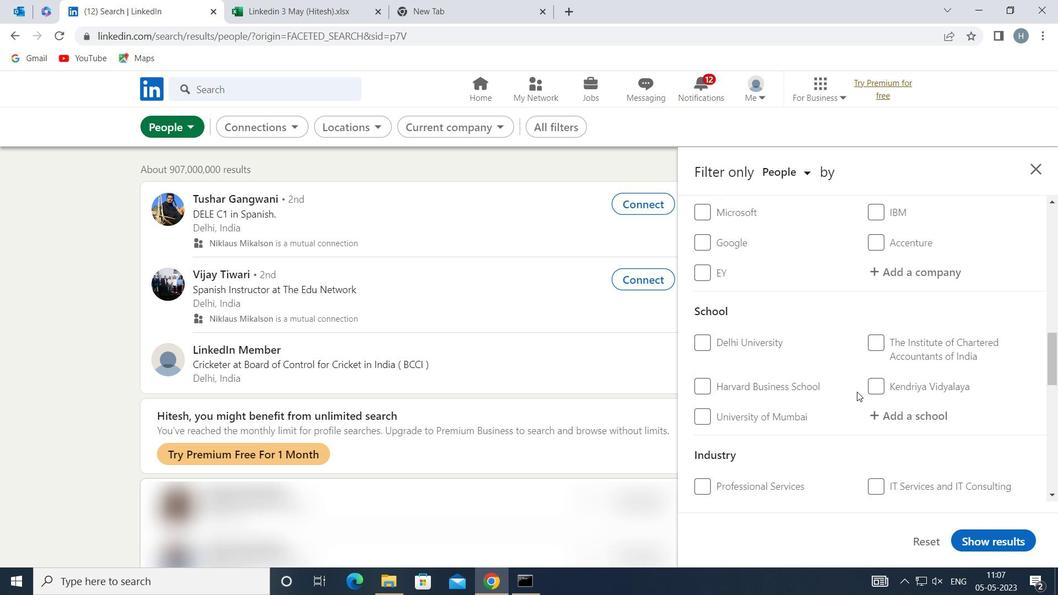 
Action: Mouse scrolled (857, 392) with delta (0, 0)
Screenshot: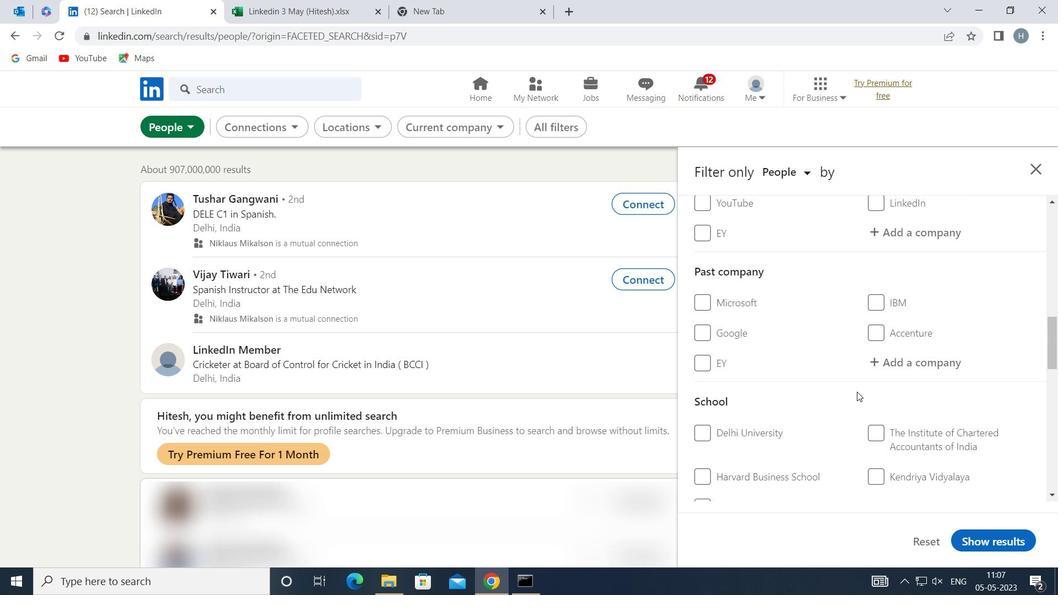 
Action: Mouse scrolled (857, 392) with delta (0, 0)
Screenshot: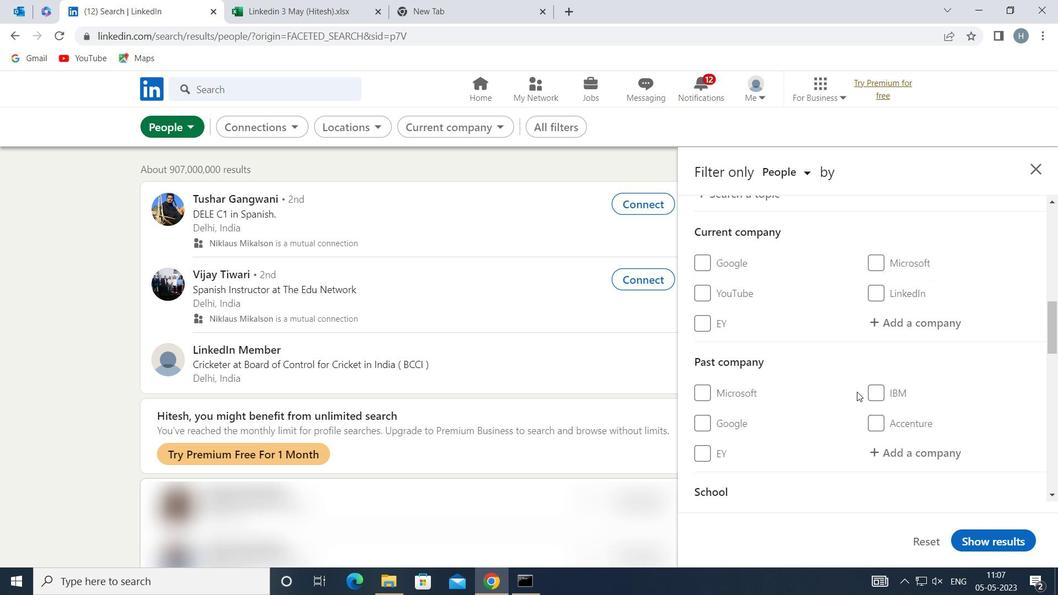 
Action: Mouse moved to (908, 386)
Screenshot: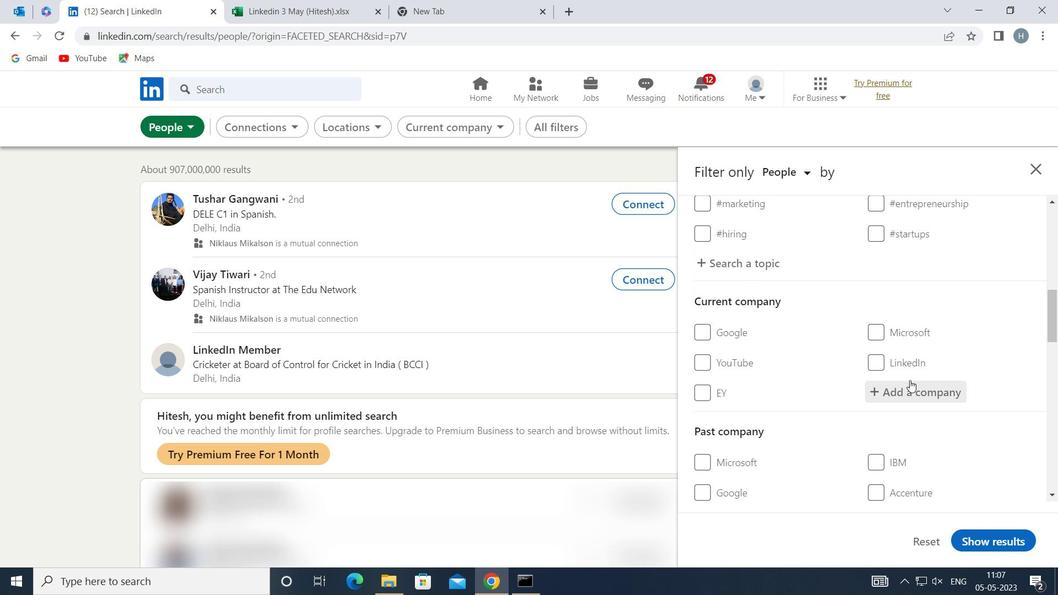 
Action: Mouse pressed left at (908, 386)
Screenshot: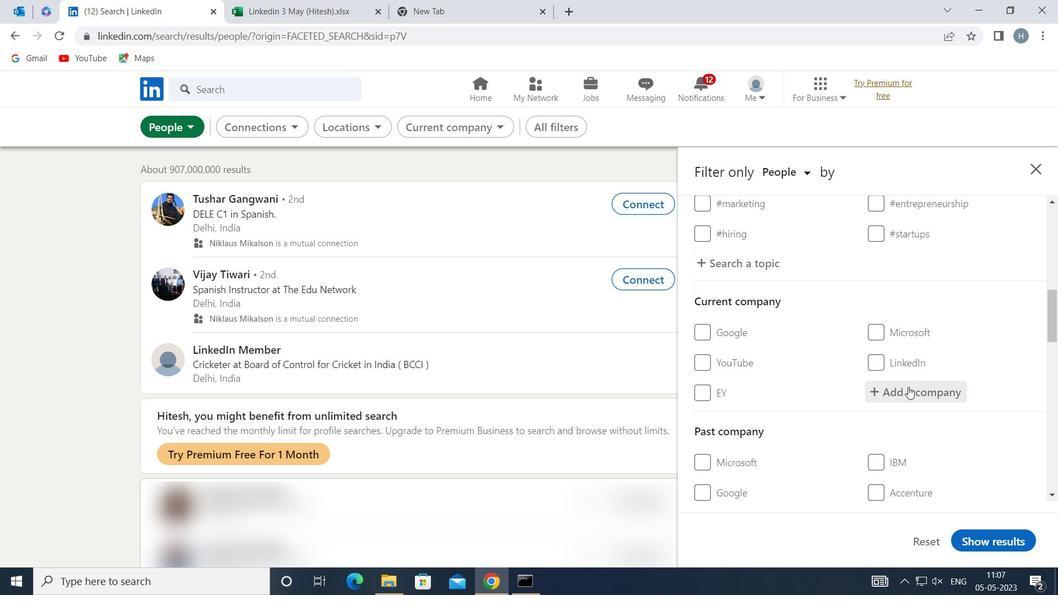 
Action: Key pressed <Key.shift>COMPUTE<Key.backspace>
Screenshot: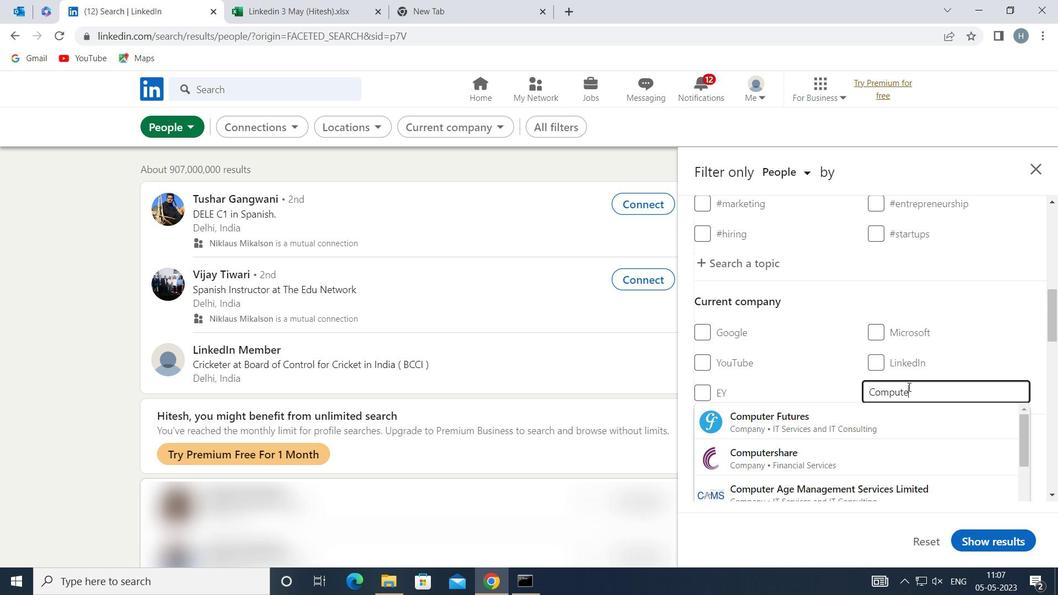 
Action: Mouse moved to (924, 291)
Screenshot: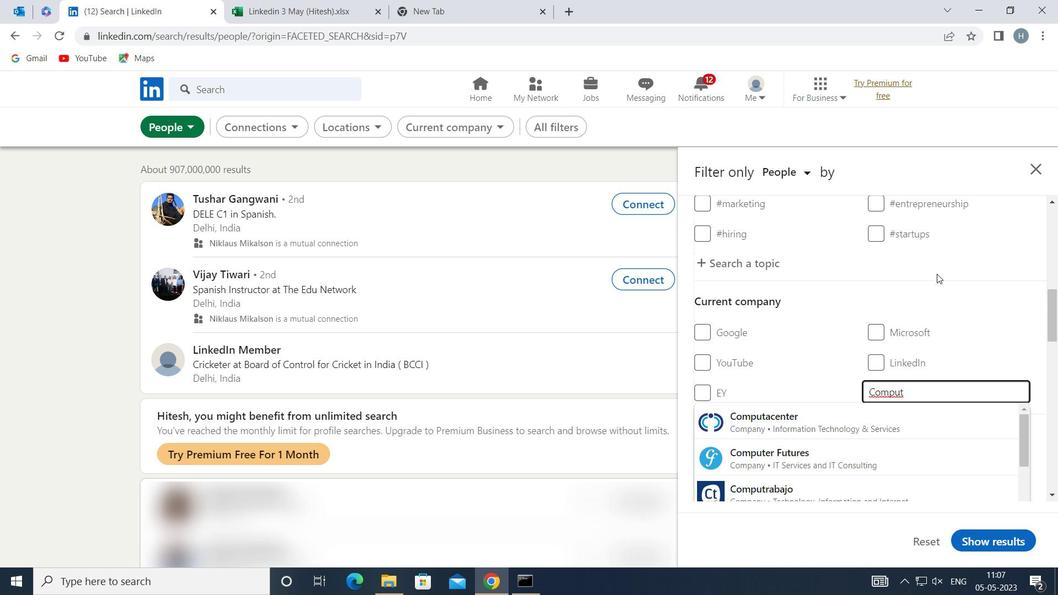
Action: Key pressed AC
Screenshot: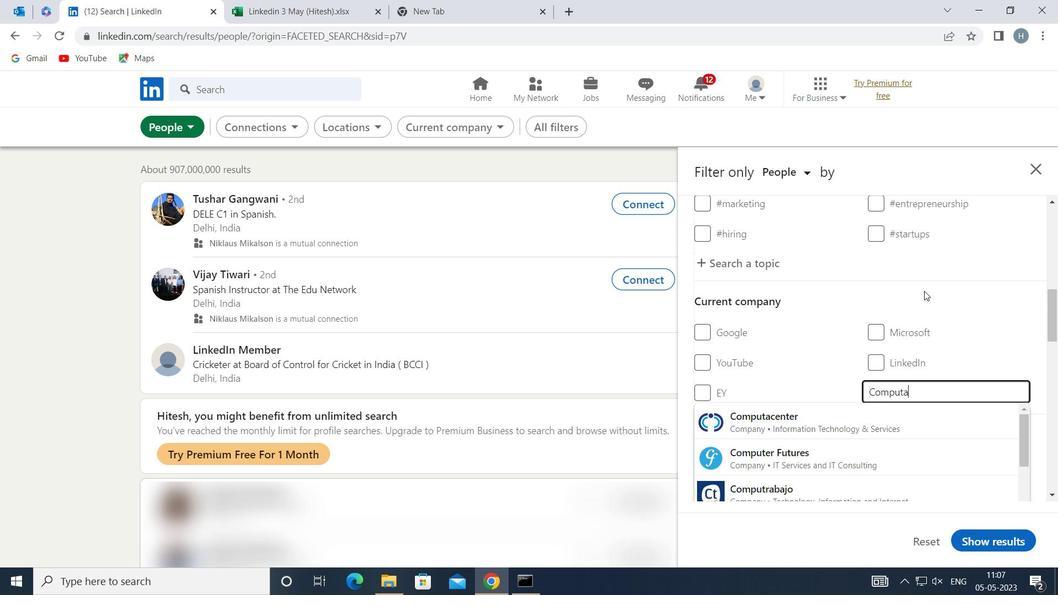 
Action: Mouse moved to (869, 413)
Screenshot: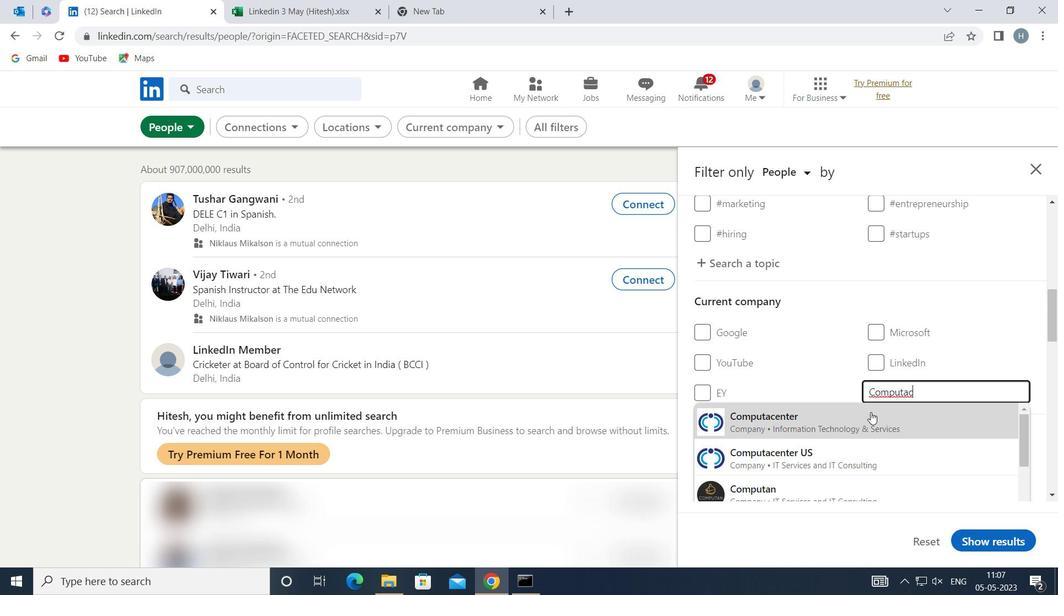 
Action: Mouse pressed left at (869, 413)
Screenshot: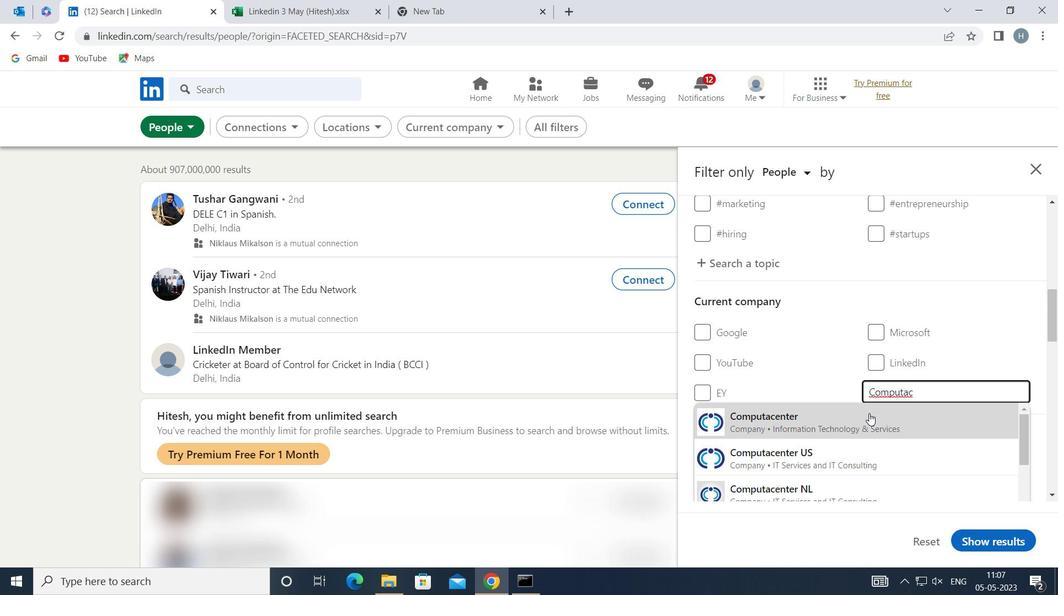
Action: Mouse moved to (869, 405)
Screenshot: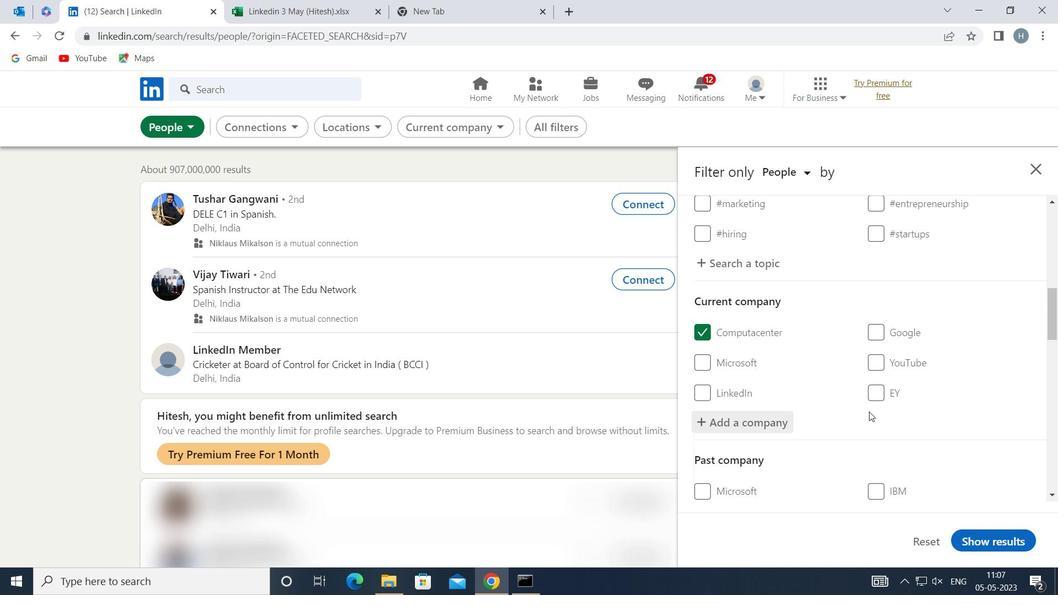 
Action: Mouse scrolled (869, 404) with delta (0, 0)
Screenshot: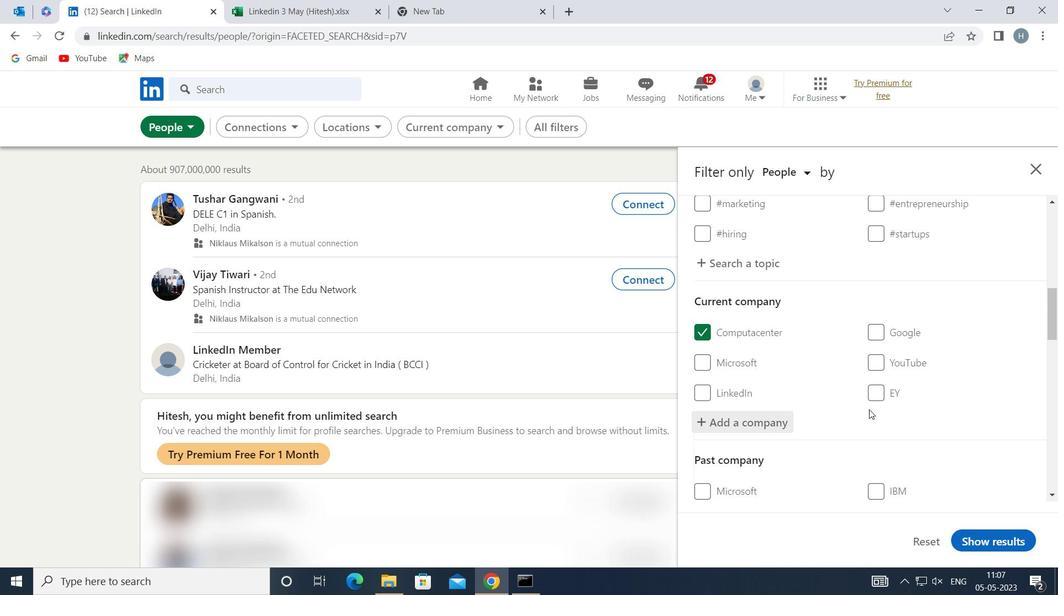 
Action: Mouse scrolled (869, 404) with delta (0, 0)
Screenshot: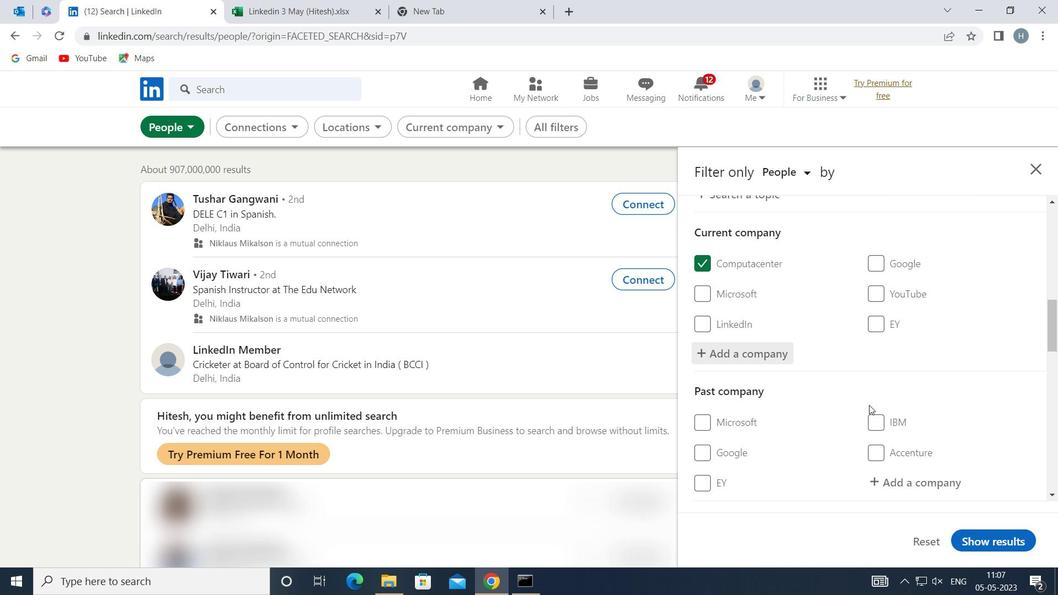
Action: Mouse scrolled (869, 404) with delta (0, 0)
Screenshot: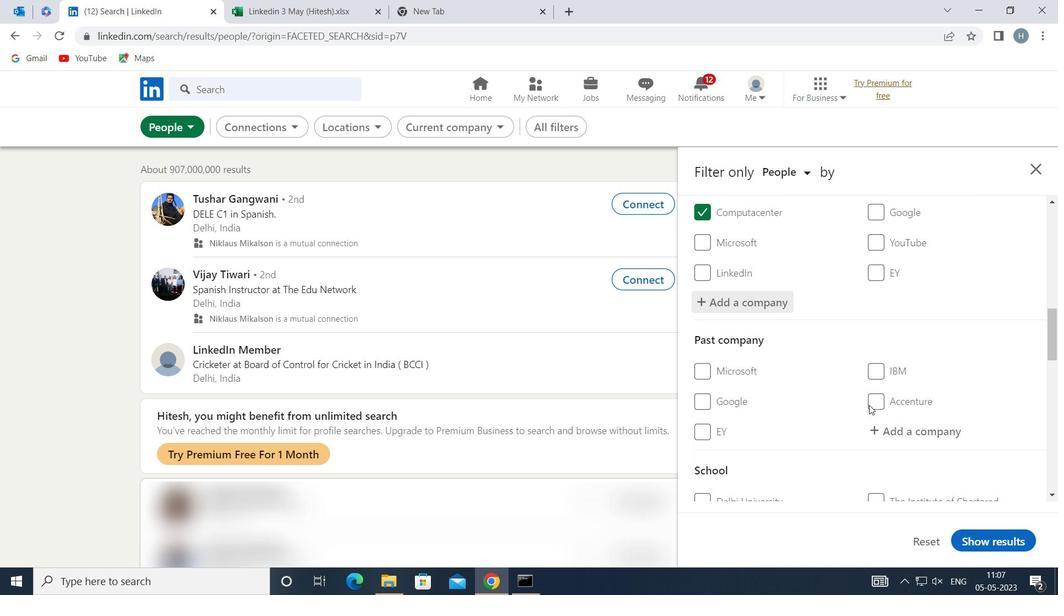 
Action: Mouse scrolled (869, 404) with delta (0, 0)
Screenshot: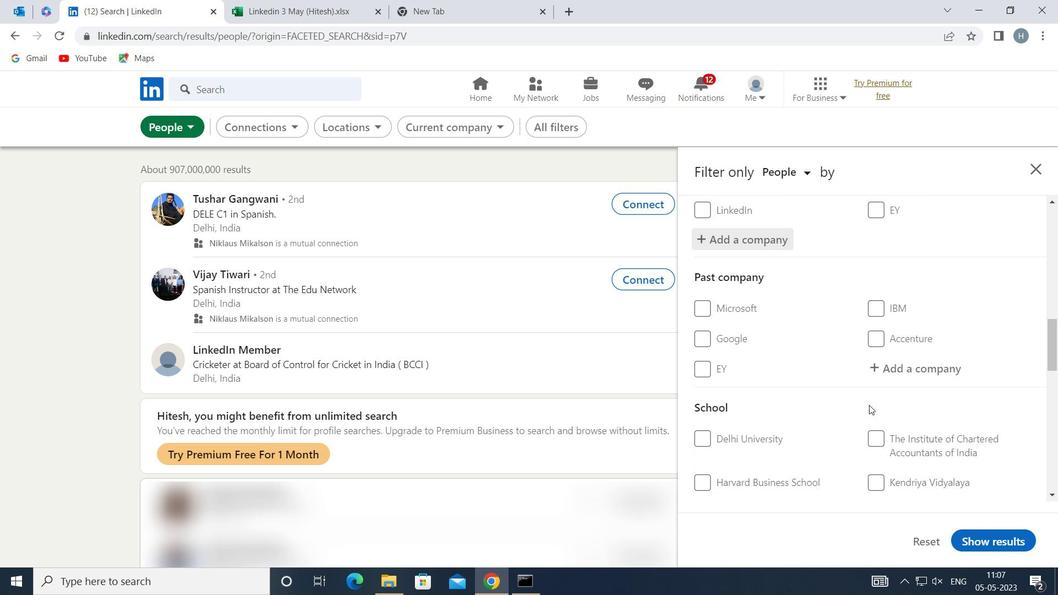 
Action: Mouse moved to (906, 418)
Screenshot: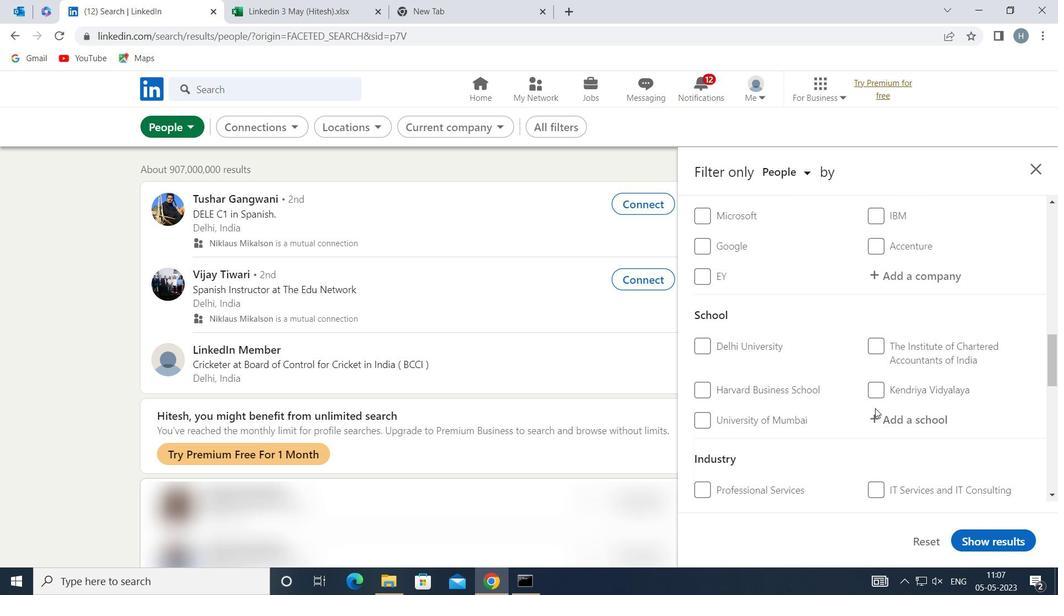 
Action: Mouse pressed left at (906, 418)
Screenshot: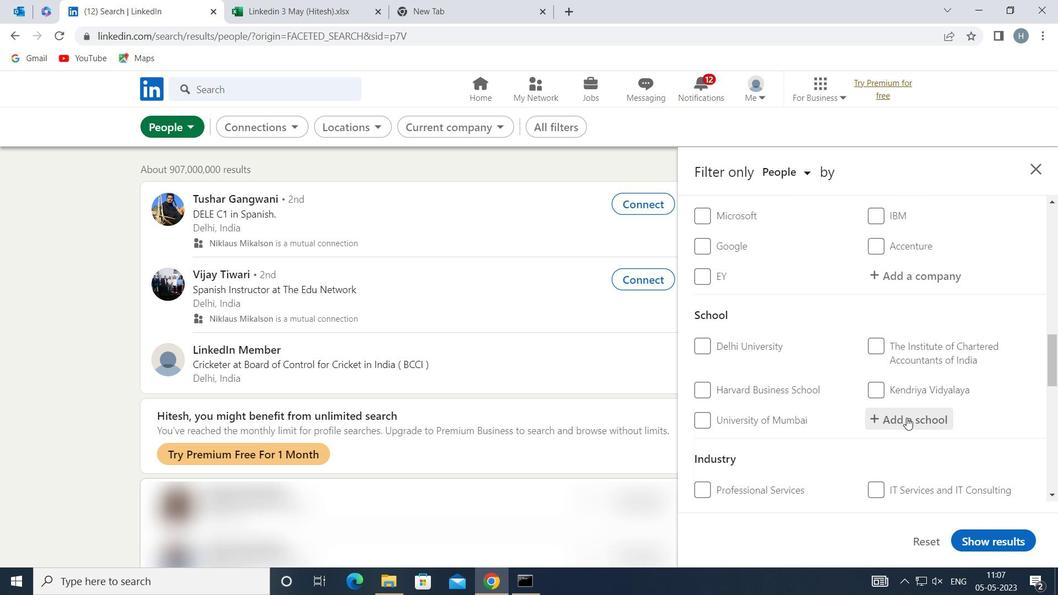 
Action: Key pressed <Key.shift>ST<Key.space><Key.shift>COLUMBA'S<Key.space><Key.shift>SCHOOL
Screenshot: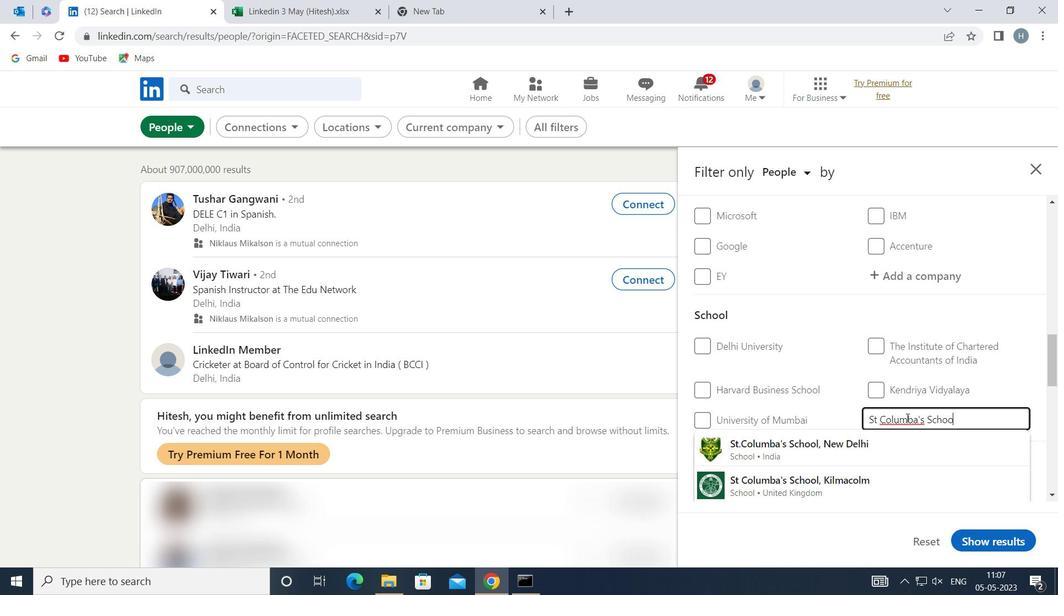 
Action: Mouse moved to (898, 441)
Screenshot: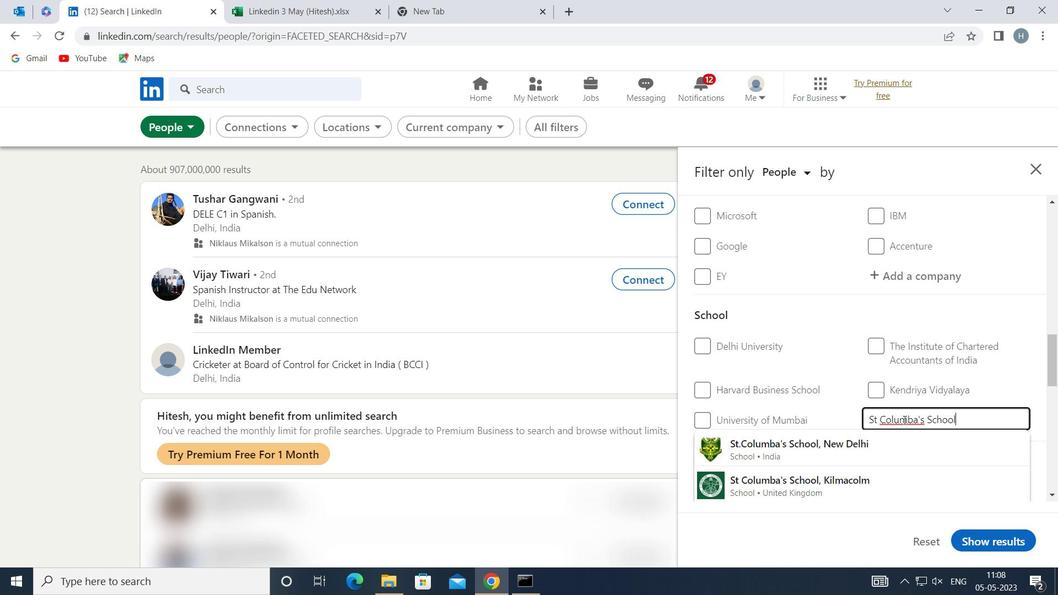 
Action: Mouse pressed left at (898, 441)
Screenshot: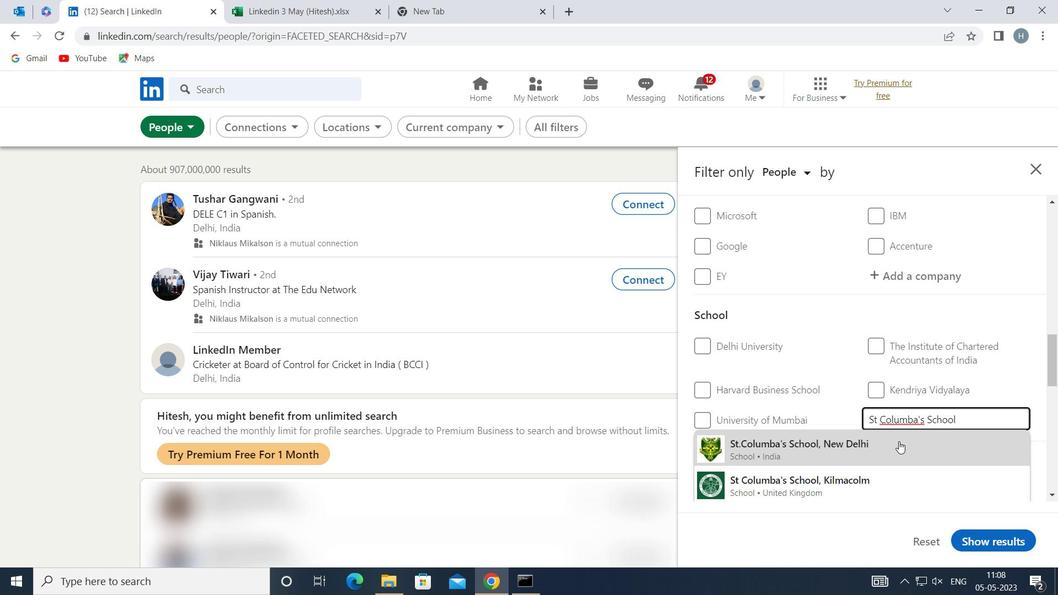 
Action: Mouse moved to (875, 377)
Screenshot: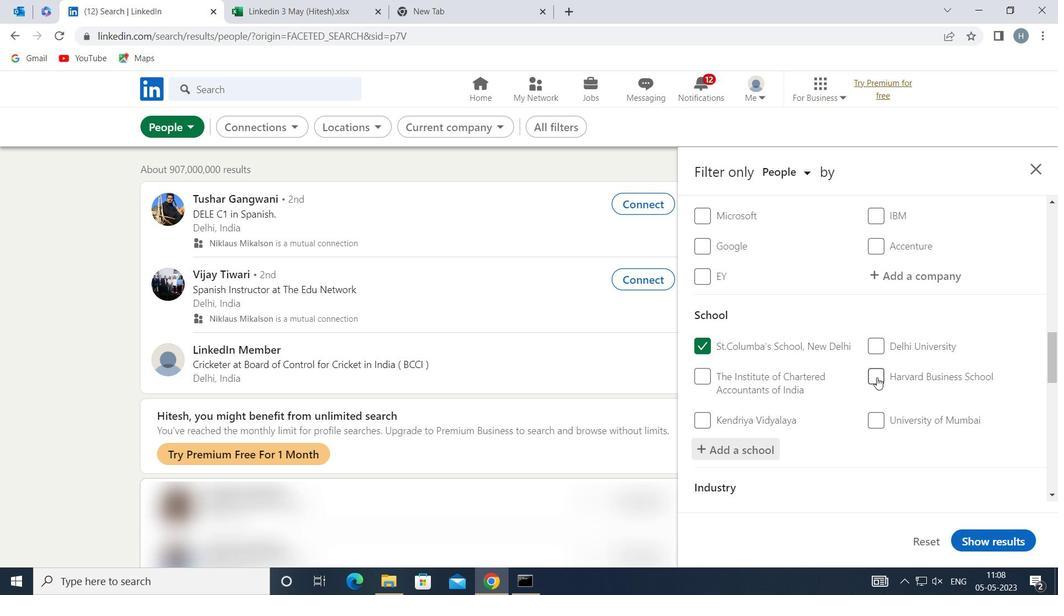 
Action: Mouse scrolled (875, 377) with delta (0, 0)
Screenshot: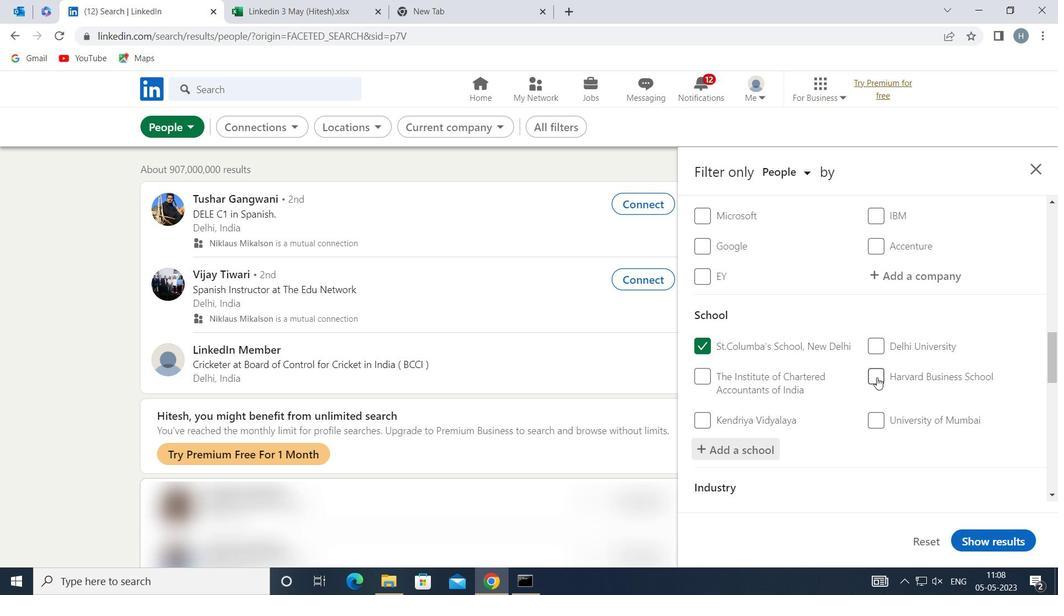 
Action: Mouse scrolled (875, 377) with delta (0, 0)
Screenshot: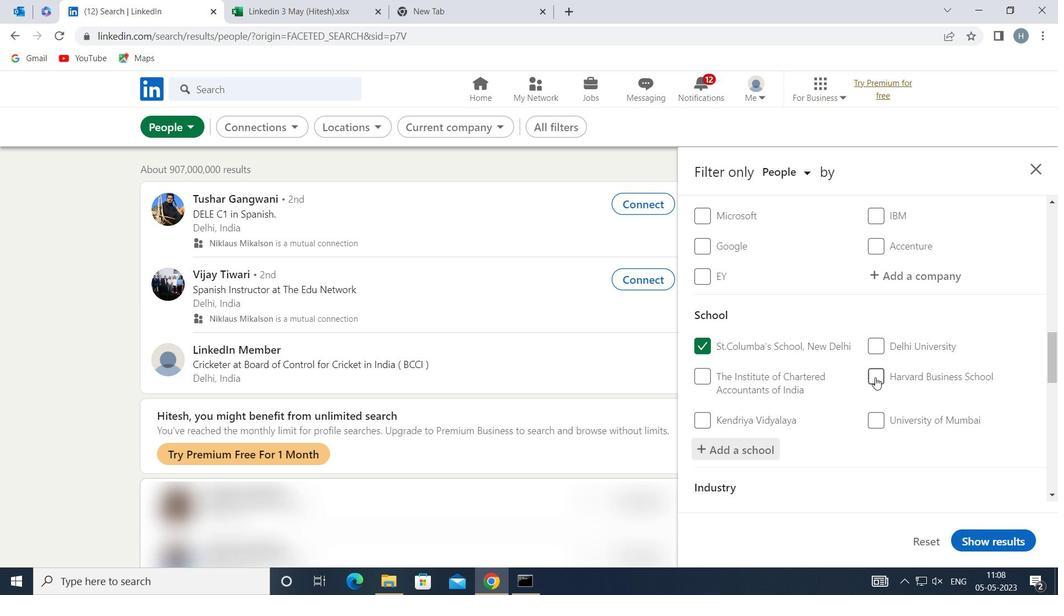 
Action: Mouse moved to (870, 372)
Screenshot: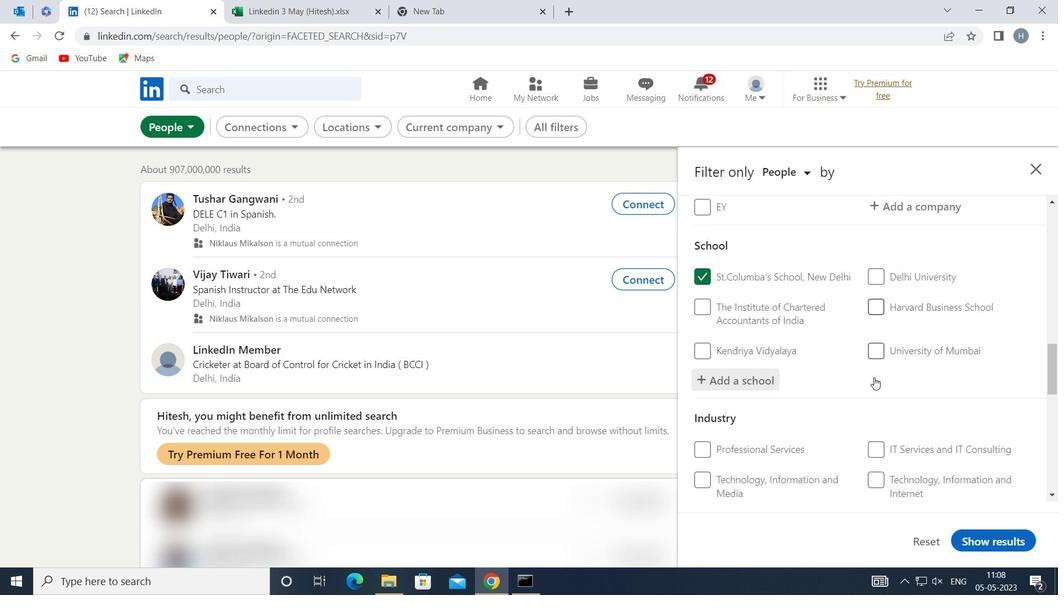 
Action: Mouse scrolled (870, 372) with delta (0, 0)
Screenshot: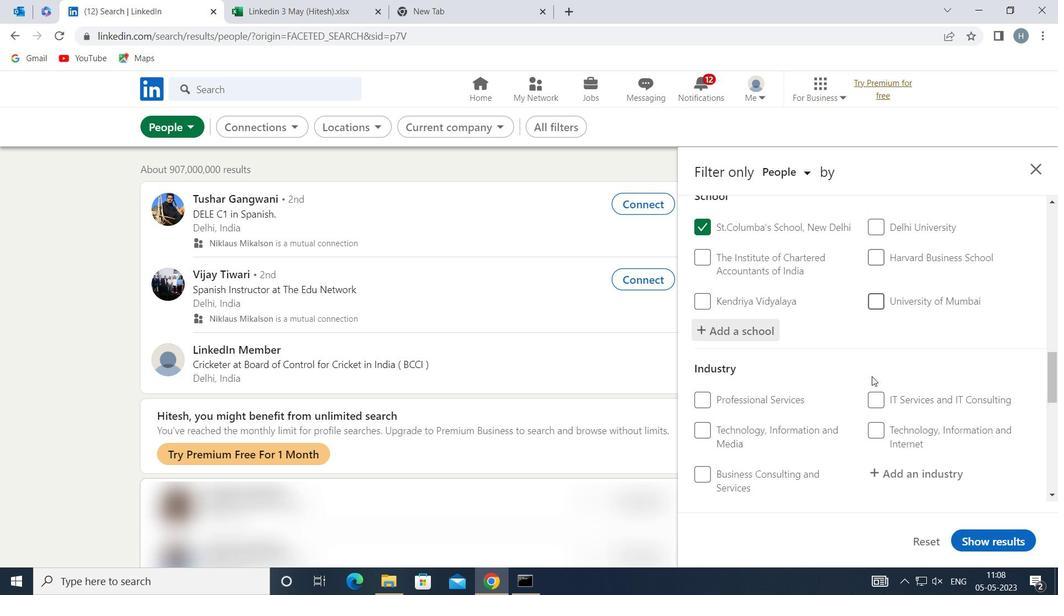 
Action: Mouse scrolled (870, 372) with delta (0, 0)
Screenshot: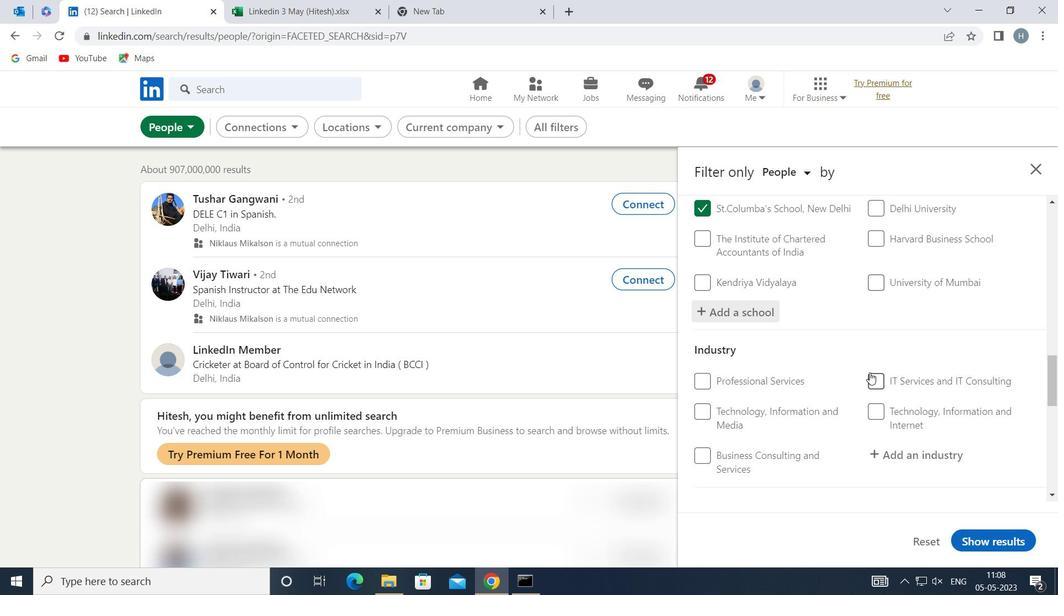 
Action: Mouse moved to (944, 314)
Screenshot: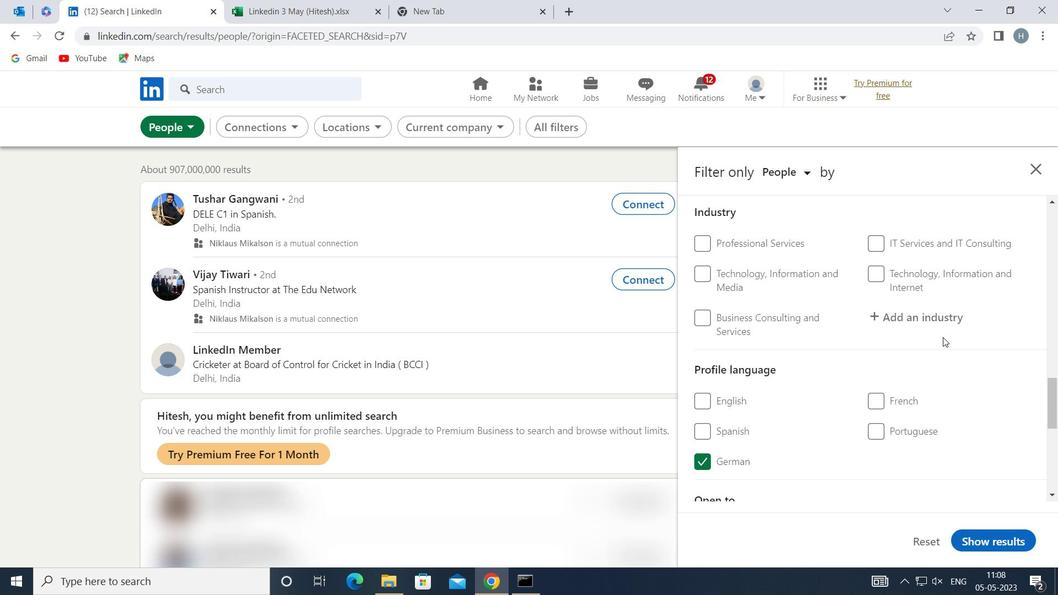 
Action: Mouse pressed left at (944, 314)
Screenshot: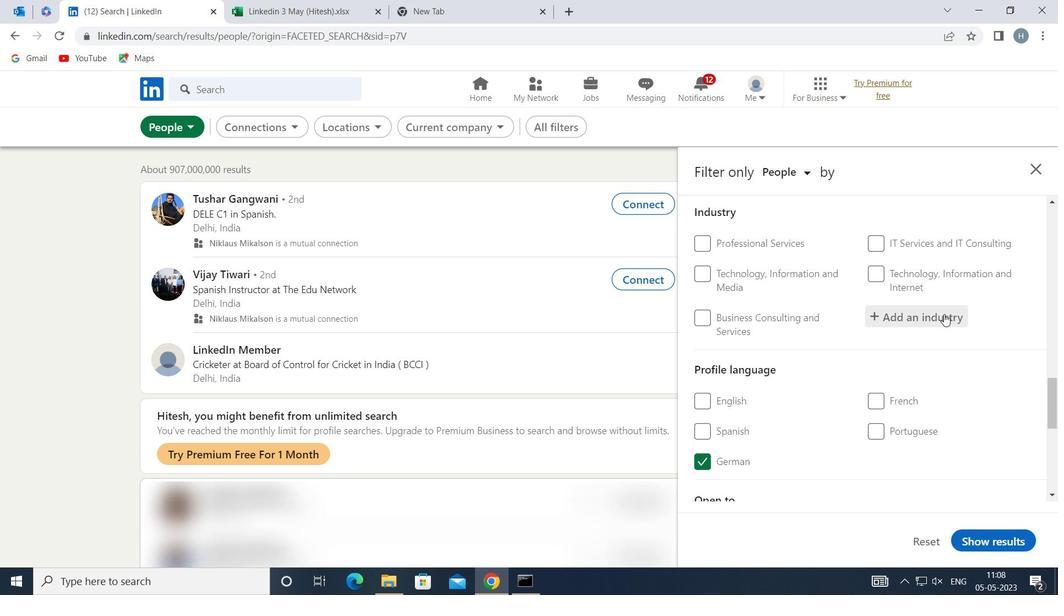 
Action: Key pressed <Key.shift>FAMILY<Key.space><Key.shift>PLANN
Screenshot: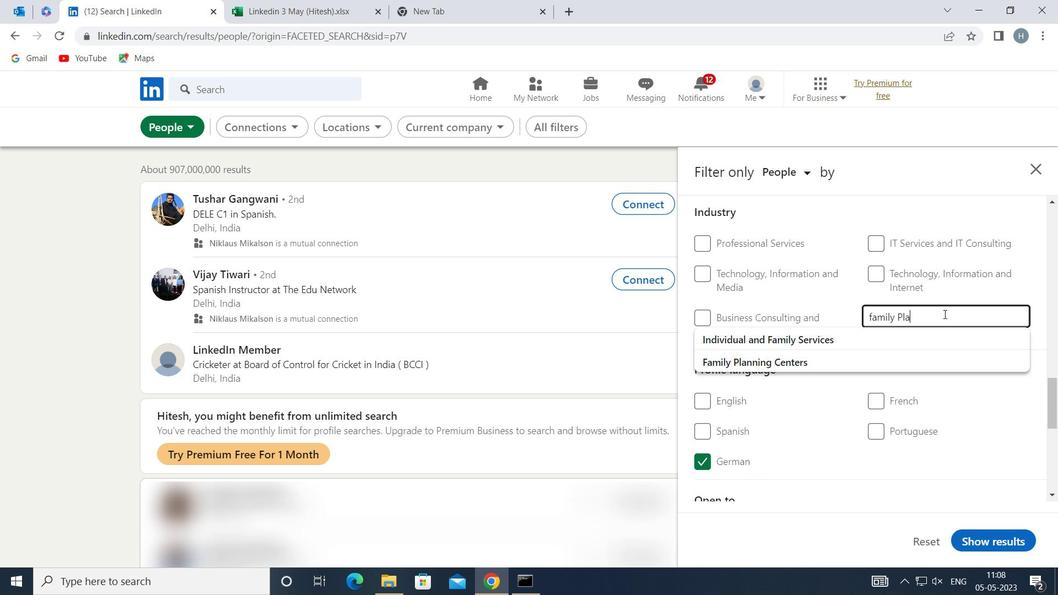 
Action: Mouse moved to (908, 338)
Screenshot: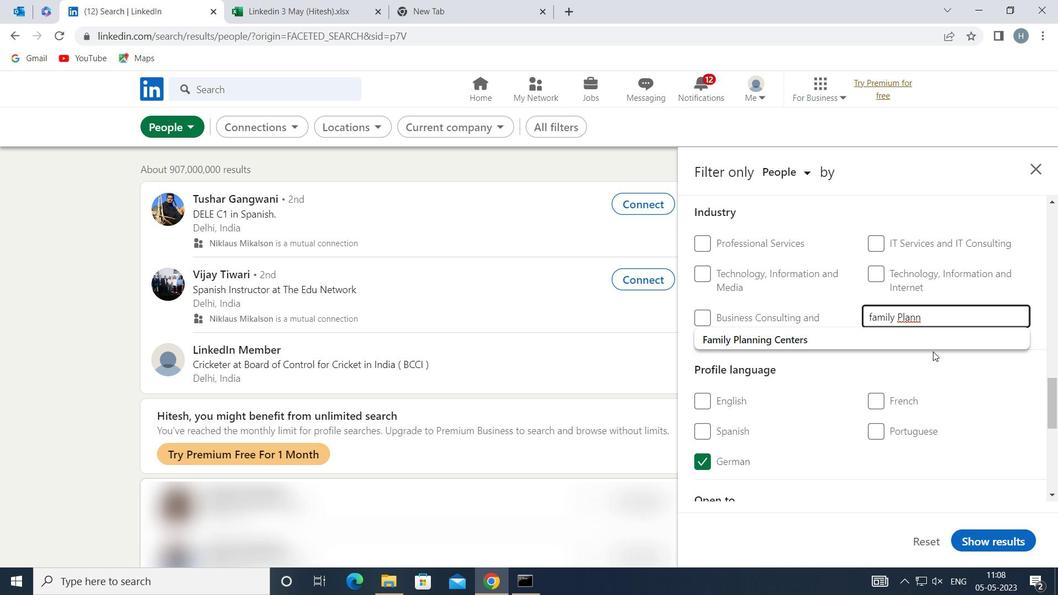 
Action: Mouse pressed left at (908, 338)
Screenshot: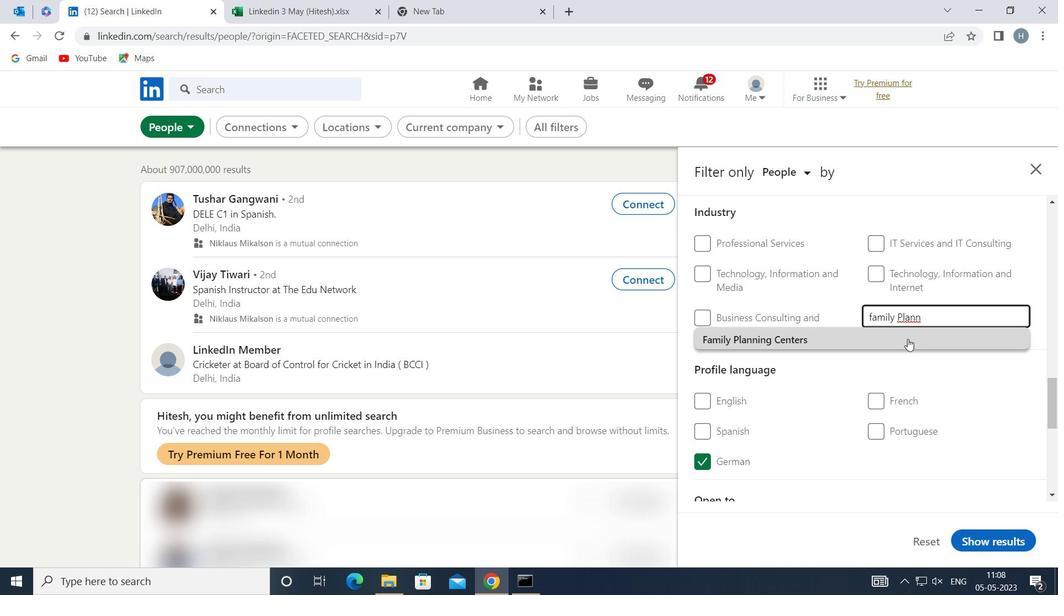 
Action: Mouse moved to (854, 354)
Screenshot: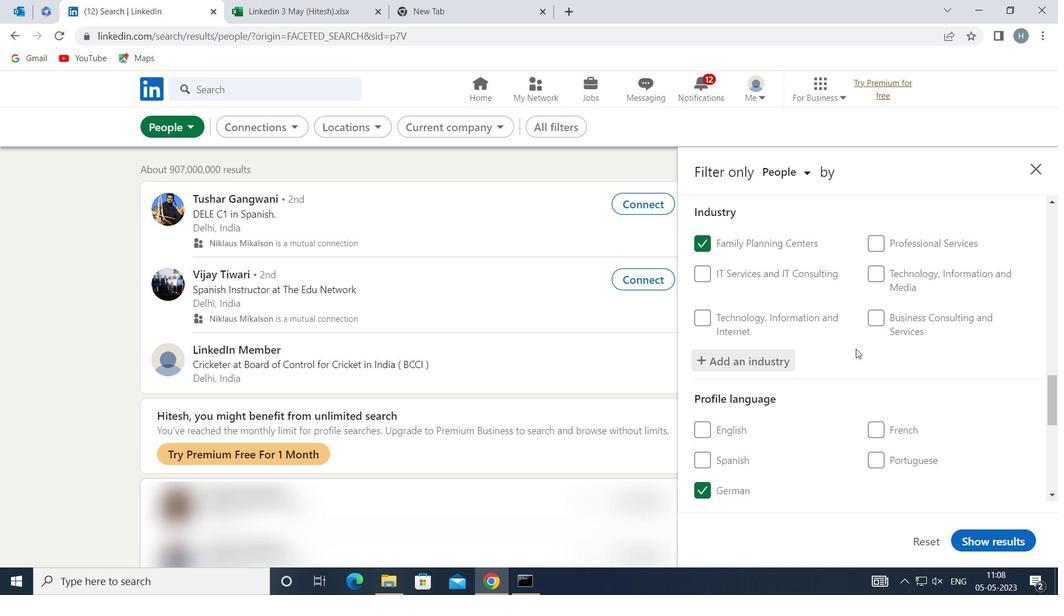 
Action: Mouse scrolled (854, 353) with delta (0, 0)
Screenshot: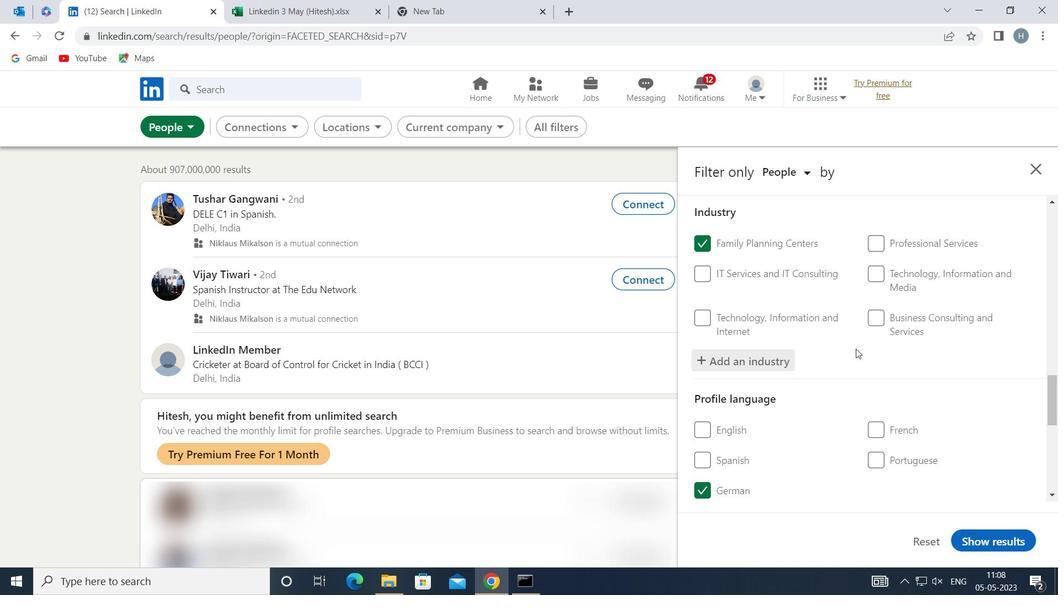 
Action: Mouse moved to (854, 356)
Screenshot: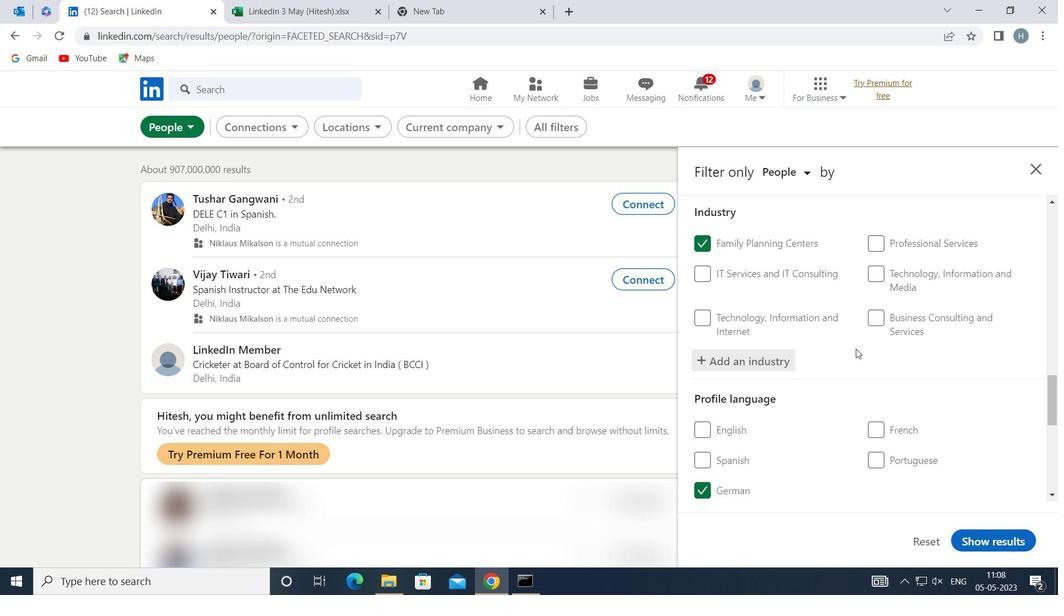 
Action: Mouse scrolled (854, 356) with delta (0, 0)
Screenshot: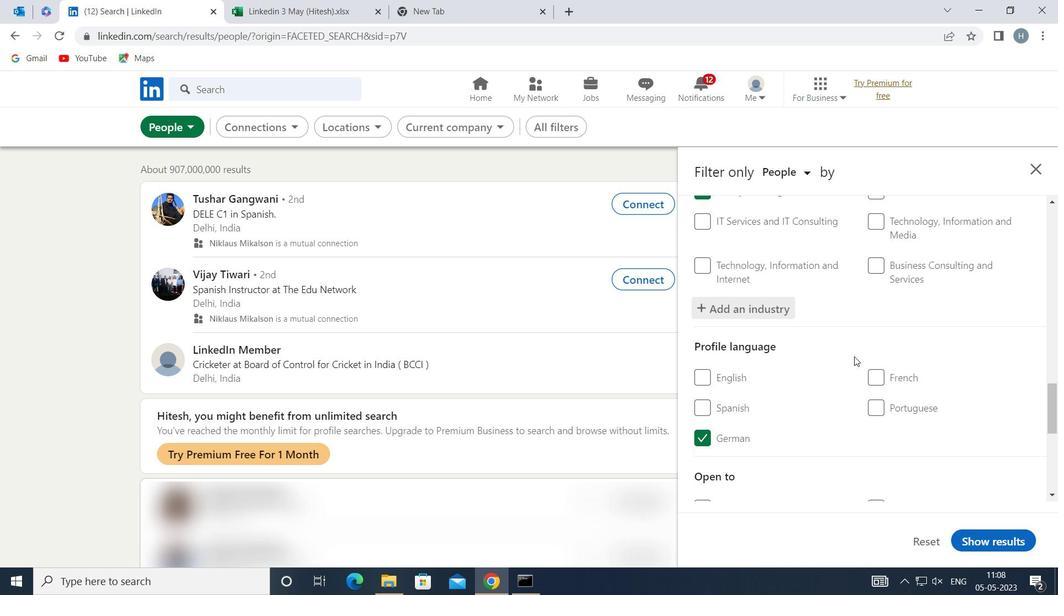 
Action: Mouse scrolled (854, 356) with delta (0, 0)
Screenshot: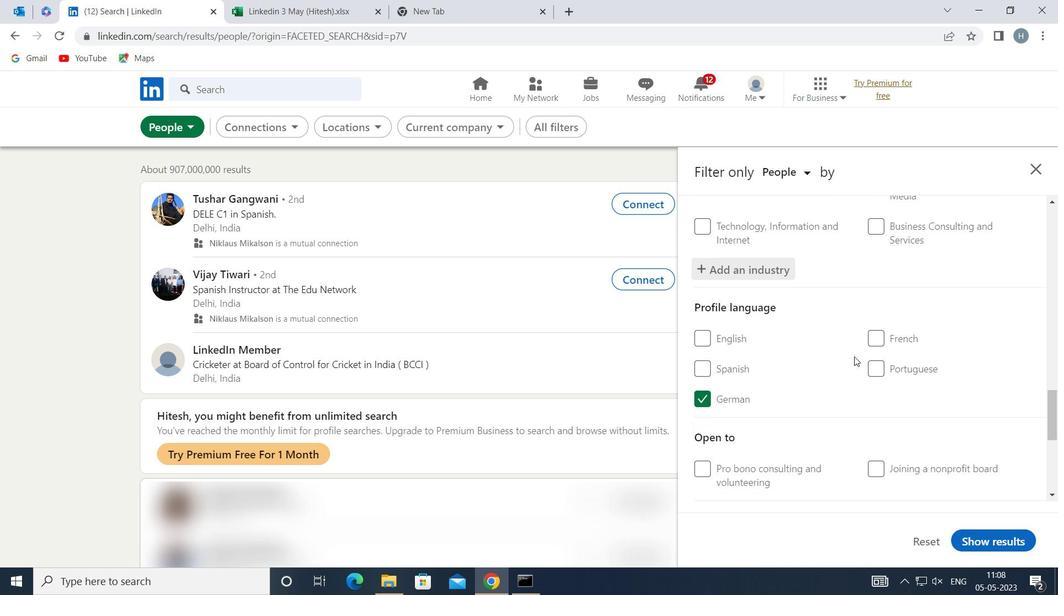 
Action: Mouse scrolled (854, 356) with delta (0, 0)
Screenshot: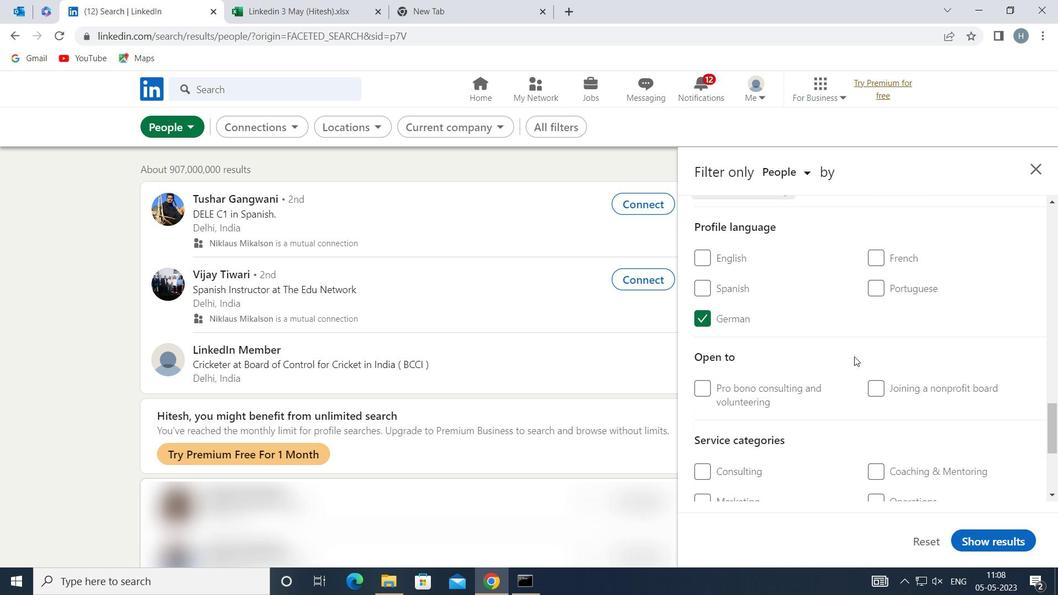 
Action: Mouse scrolled (854, 356) with delta (0, 0)
Screenshot: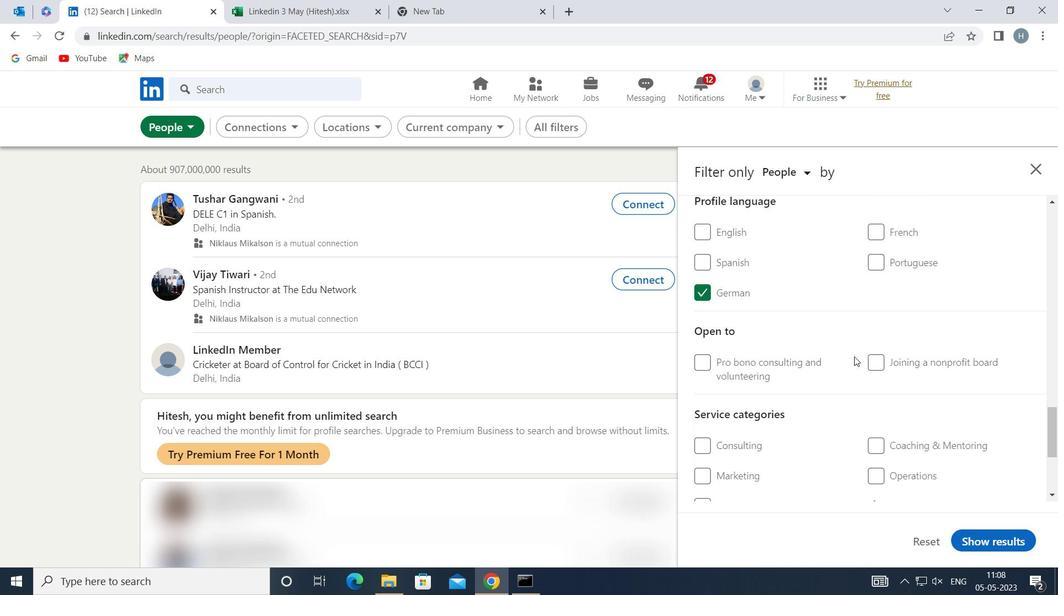 
Action: Mouse scrolled (854, 356) with delta (0, 0)
Screenshot: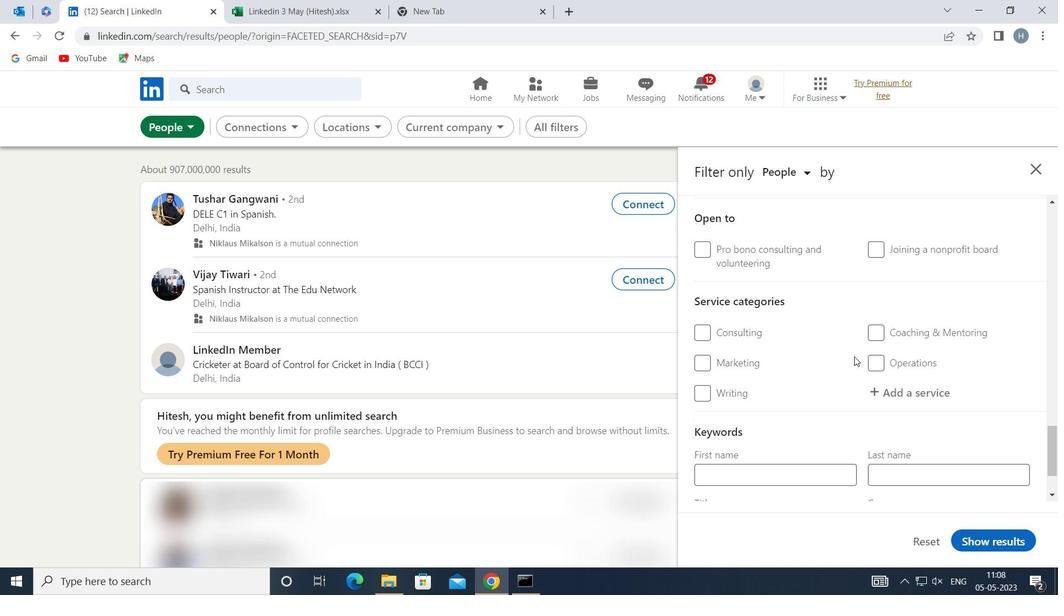 
Action: Mouse moved to (923, 311)
Screenshot: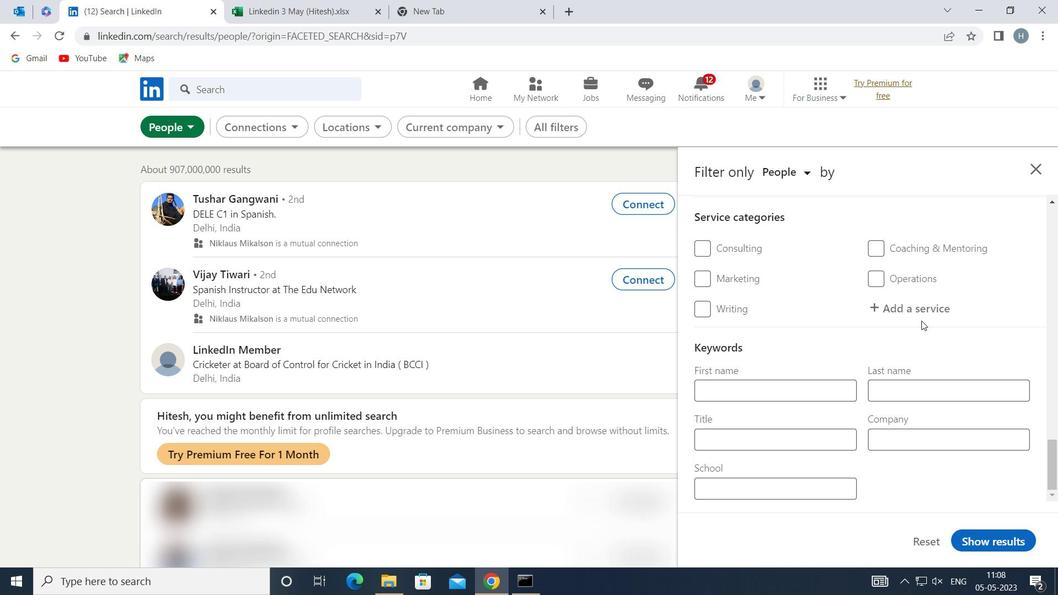 
Action: Mouse pressed left at (923, 311)
Screenshot: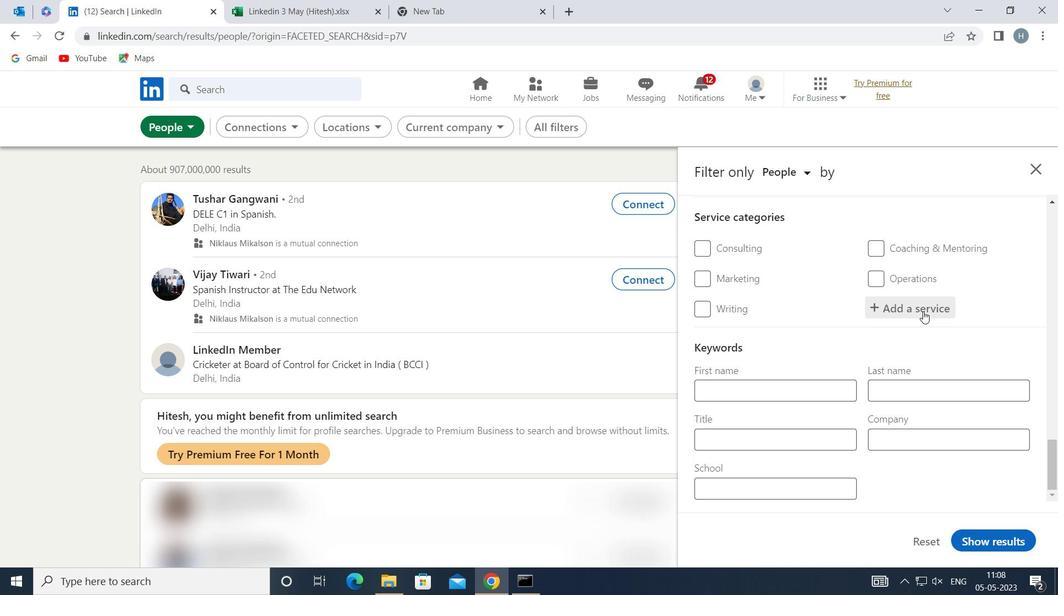 
Action: Key pressed <Key.shift>VIDEOGRAPHY
Screenshot: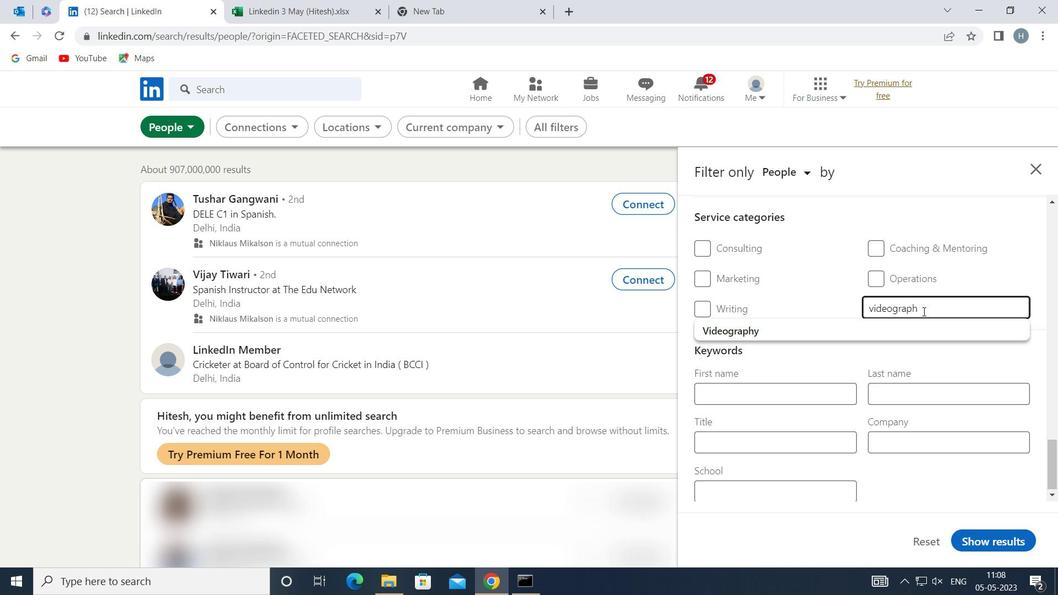 
Action: Mouse moved to (978, 327)
Screenshot: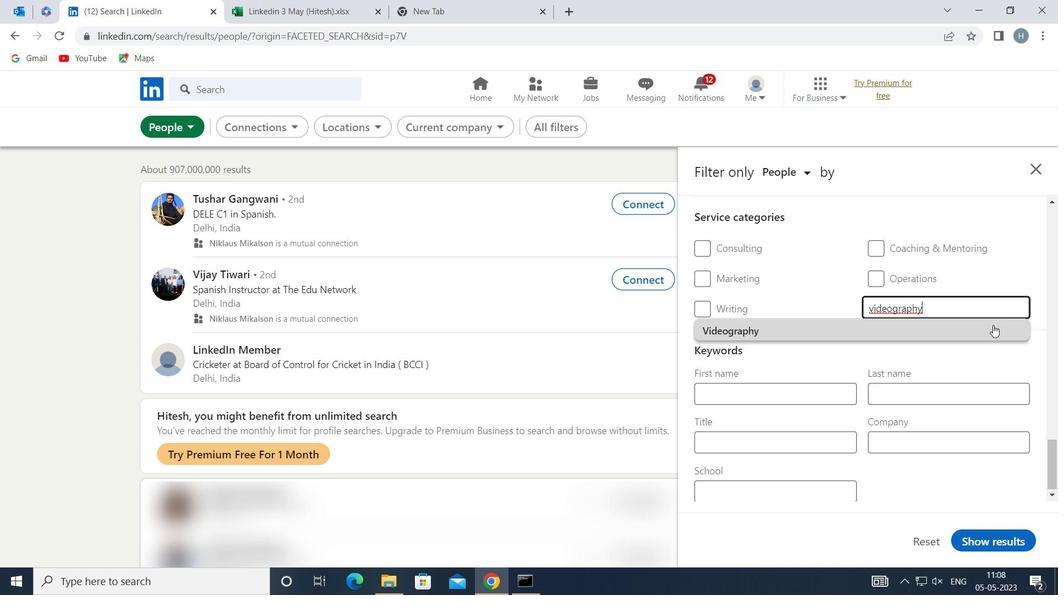 
Action: Mouse pressed left at (978, 327)
Screenshot: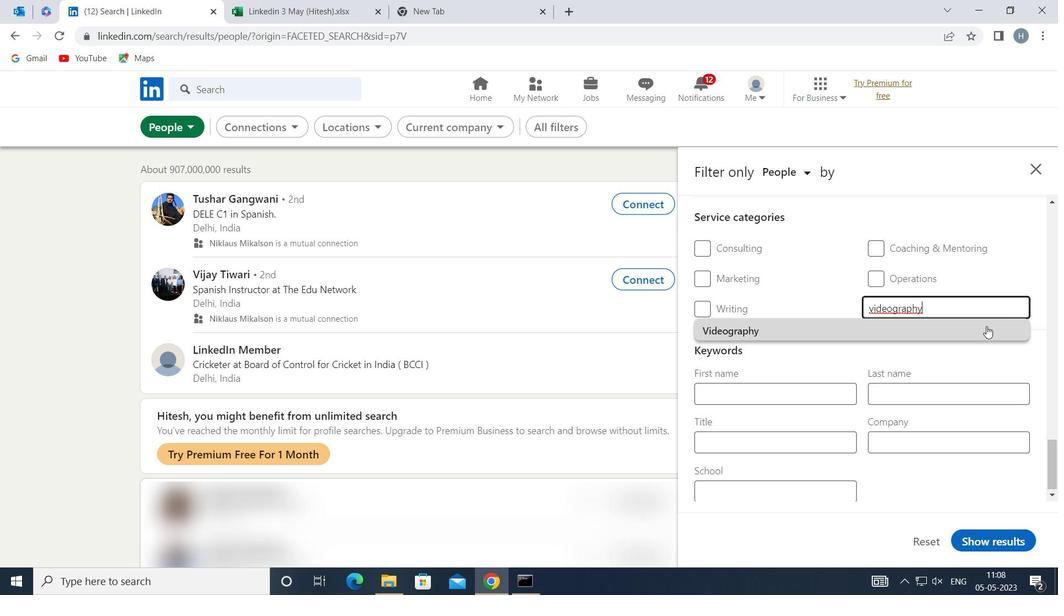 
Action: Mouse moved to (850, 357)
Screenshot: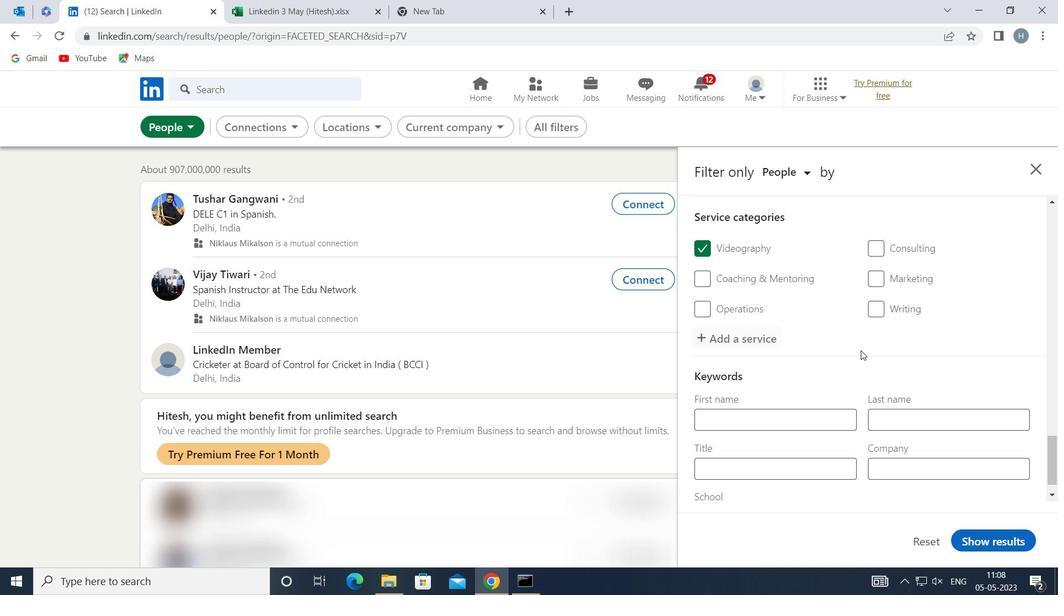 
Action: Mouse scrolled (850, 356) with delta (0, 0)
Screenshot: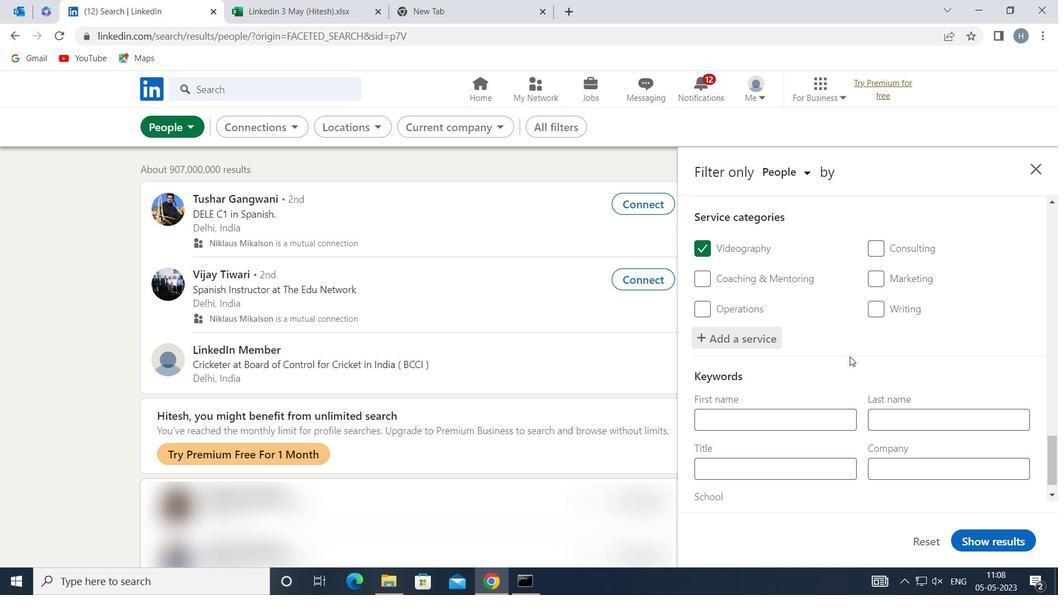 
Action: Mouse scrolled (850, 356) with delta (0, 0)
Screenshot: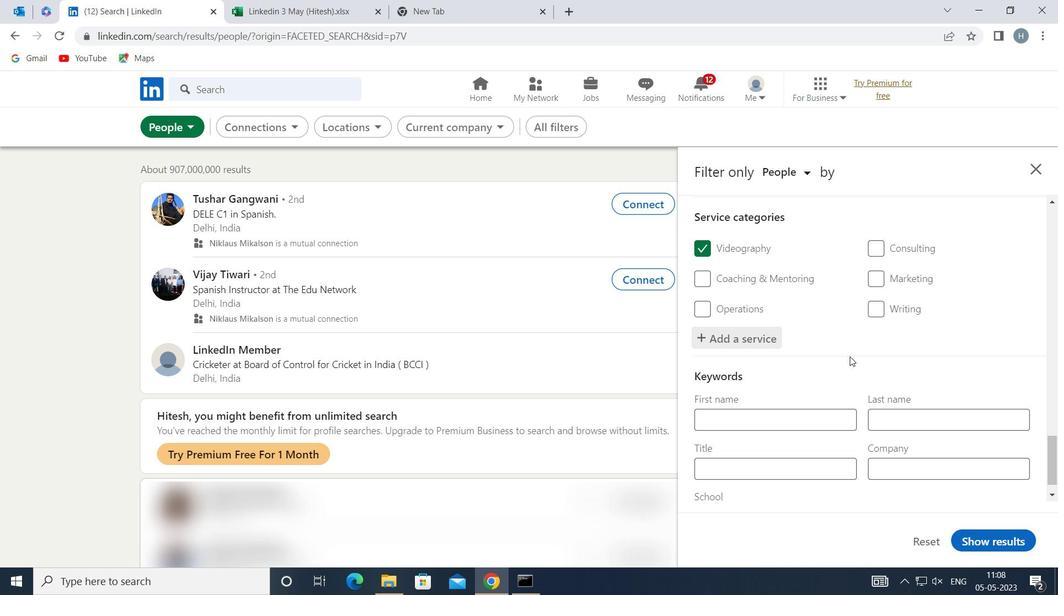 
Action: Mouse moved to (838, 383)
Screenshot: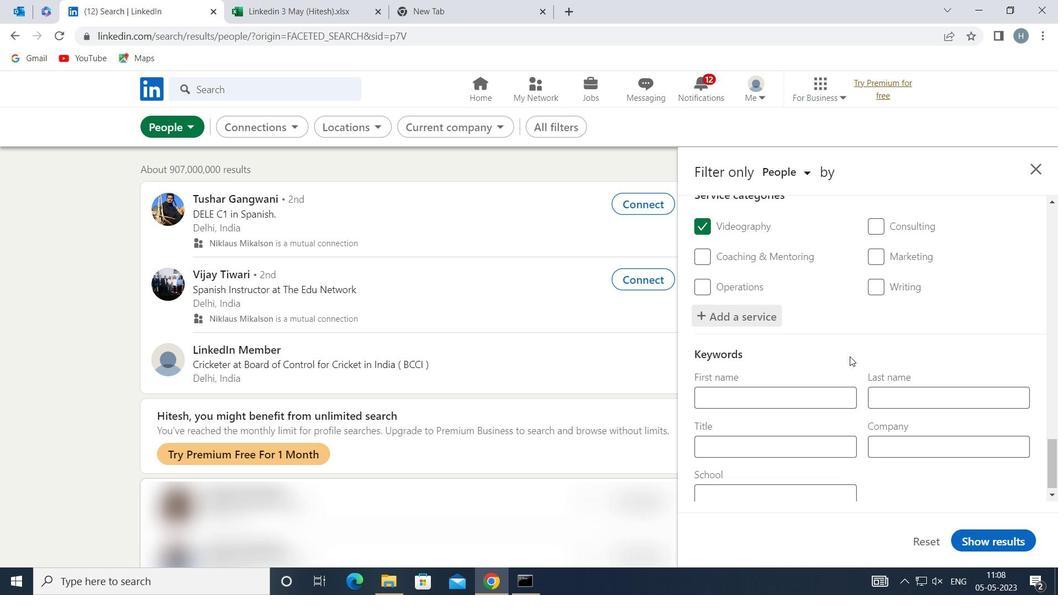 
Action: Mouse scrolled (838, 383) with delta (0, 0)
Screenshot: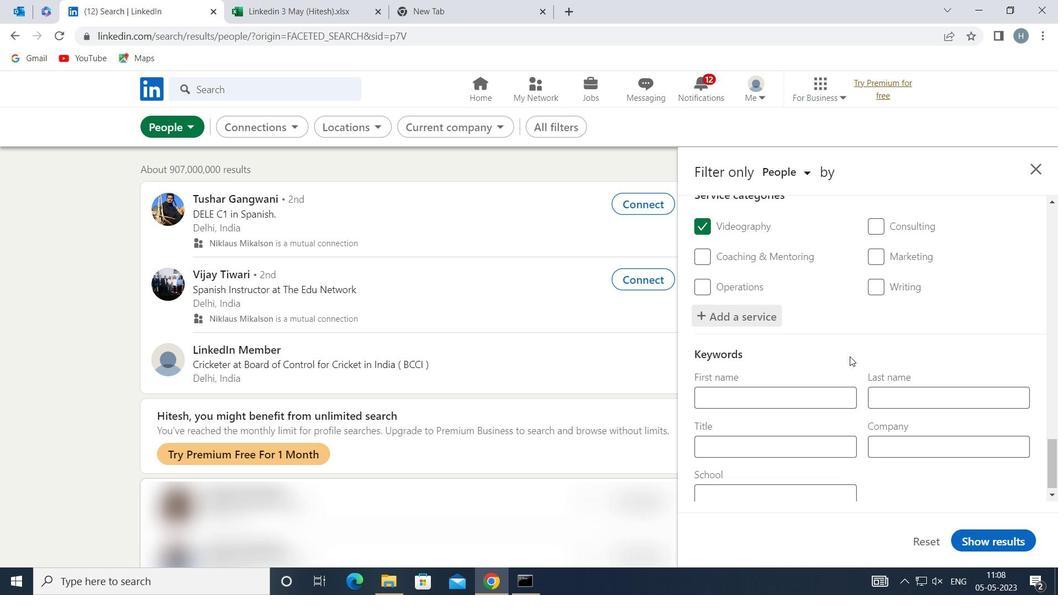 
Action: Mouse moved to (826, 438)
Screenshot: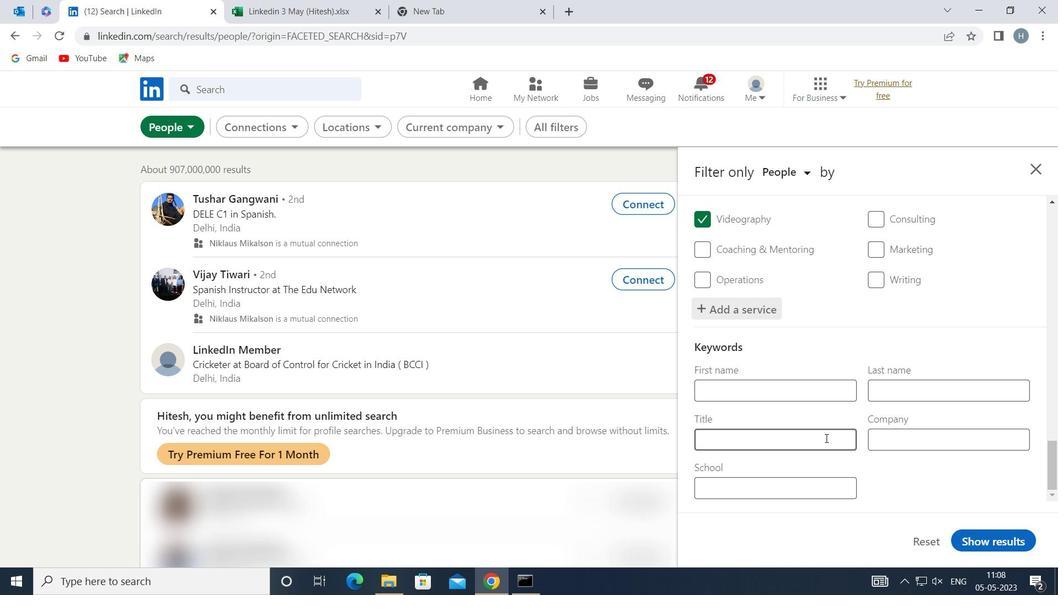 
Action: Mouse pressed left at (826, 438)
Screenshot: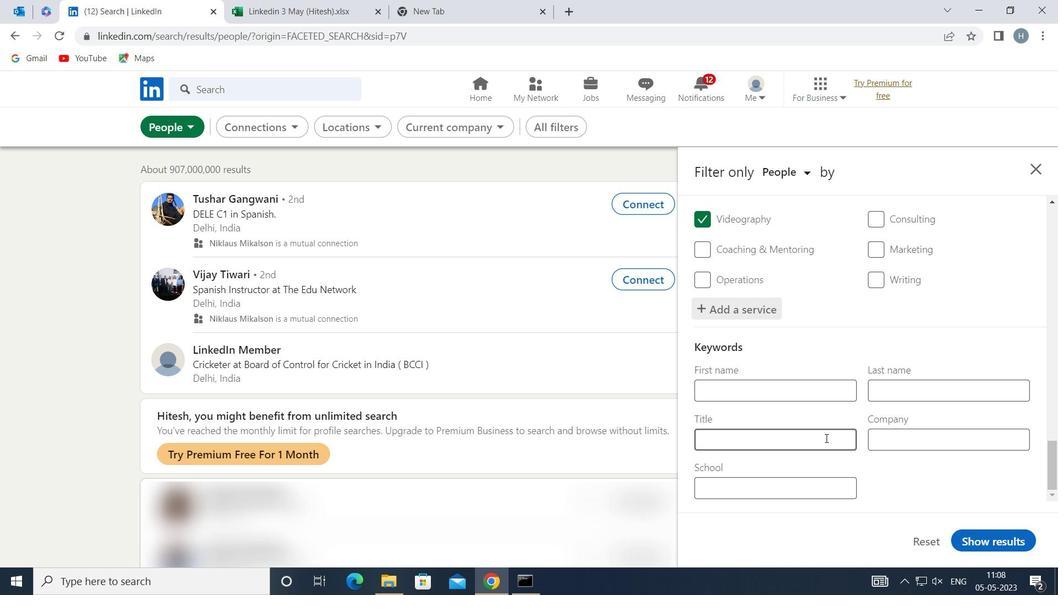 
Action: Mouse moved to (826, 437)
Screenshot: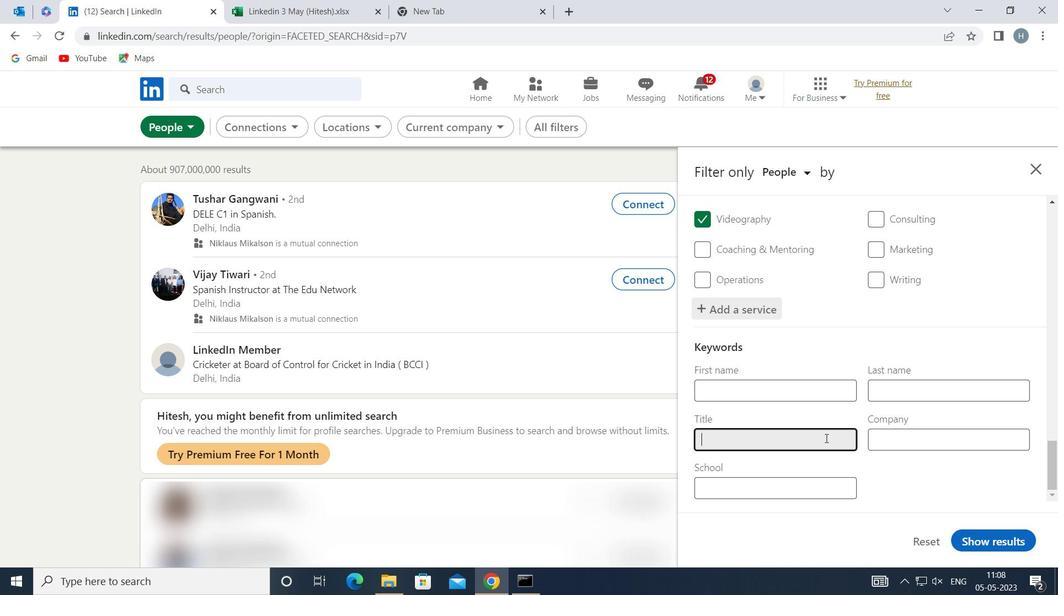 
Action: Key pressed <Key.shift>MEDICAL<Key.space><Key.shift>LABORATORY<Key.space><Key.shift>TECH
Screenshot: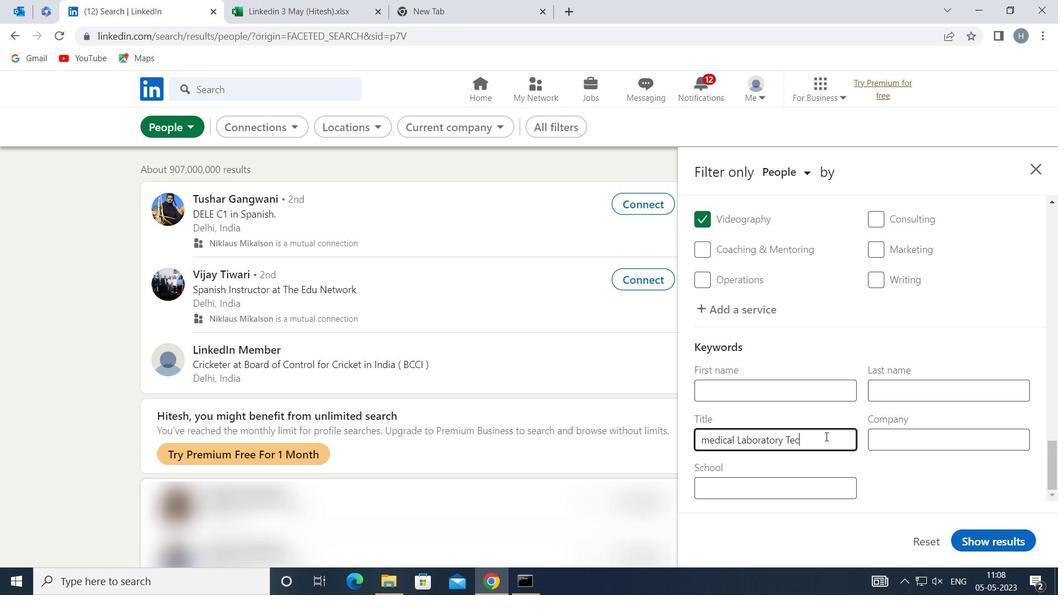 
Action: Mouse moved to (986, 539)
Screenshot: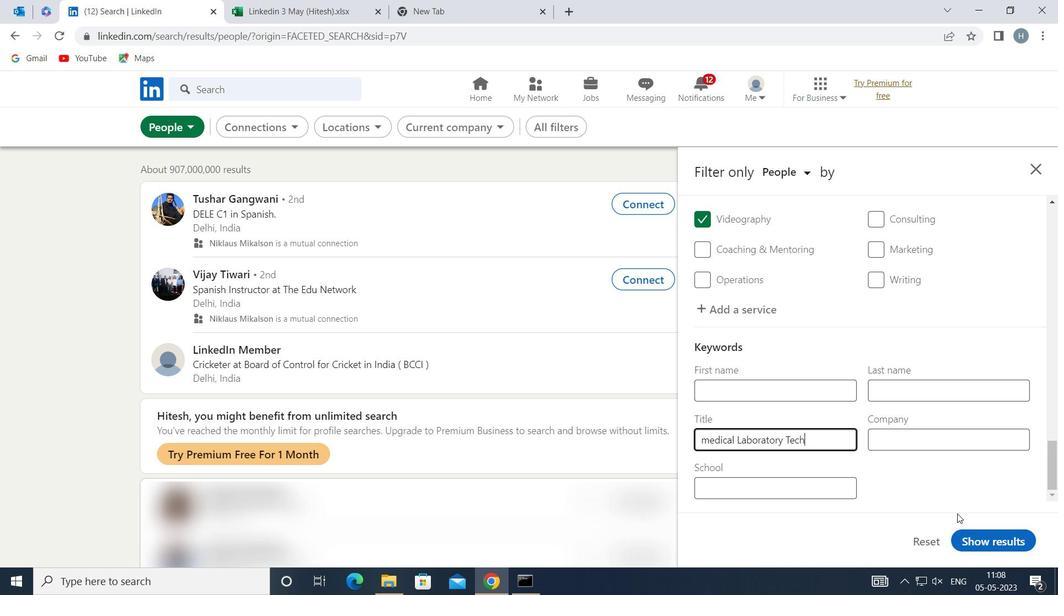 
Action: Mouse pressed left at (986, 539)
Screenshot: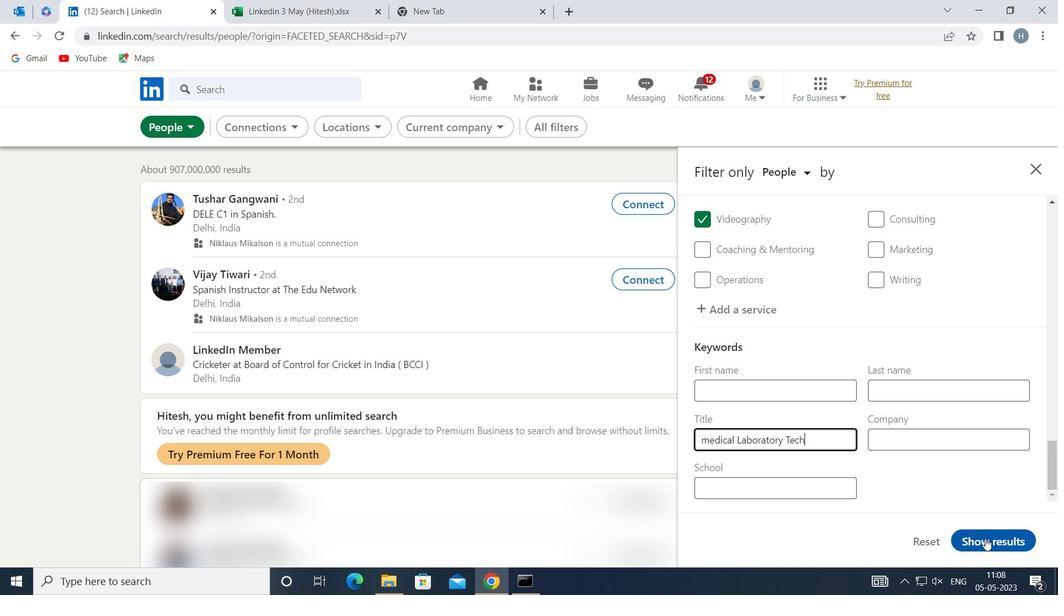 
Action: Mouse moved to (699, 418)
Screenshot: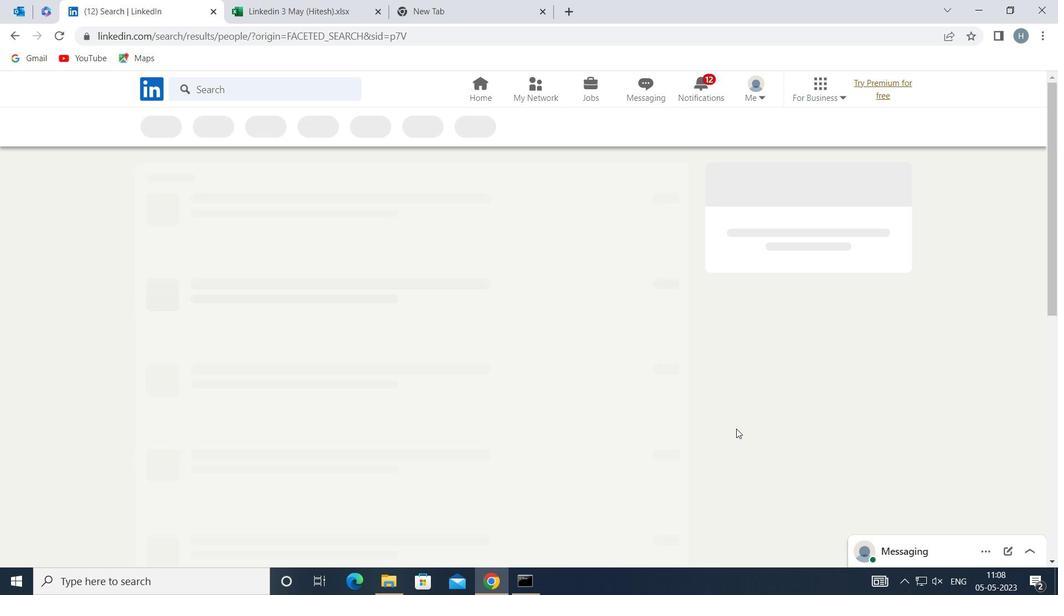 
